 Task: Search one way flight ticket for 2 adults, 2 children, 2 infants in seat in first from Prescott: Prescott Municipal Airport (ernest A. Love Field) to Greenville: Pitt-greenville Airport on 5-2-2023. Choice of flights is Delta. Number of bags: 2 carry on bags. Price is upto 105000. Outbound departure time preference is 13:30.
Action: Mouse moved to (198, 210)
Screenshot: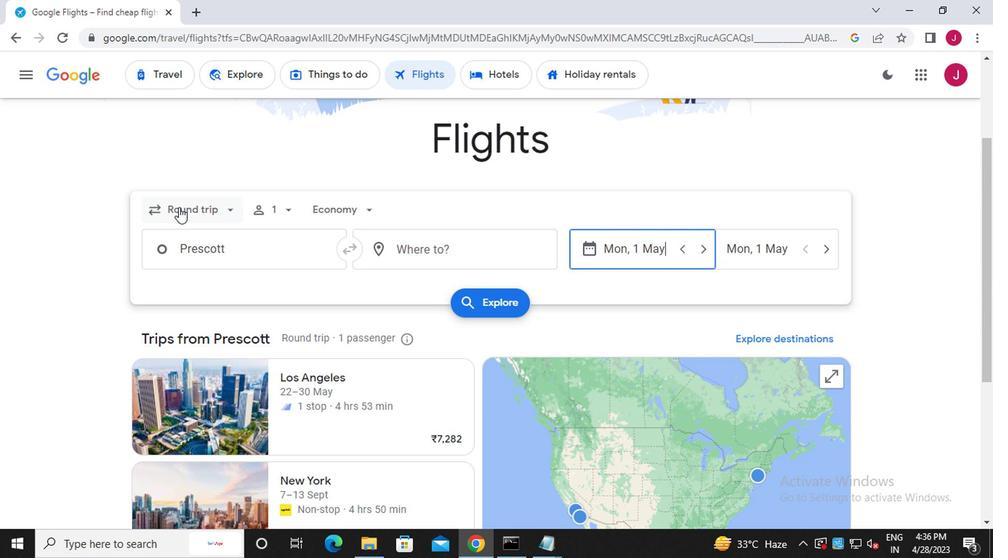 
Action: Mouse pressed left at (198, 210)
Screenshot: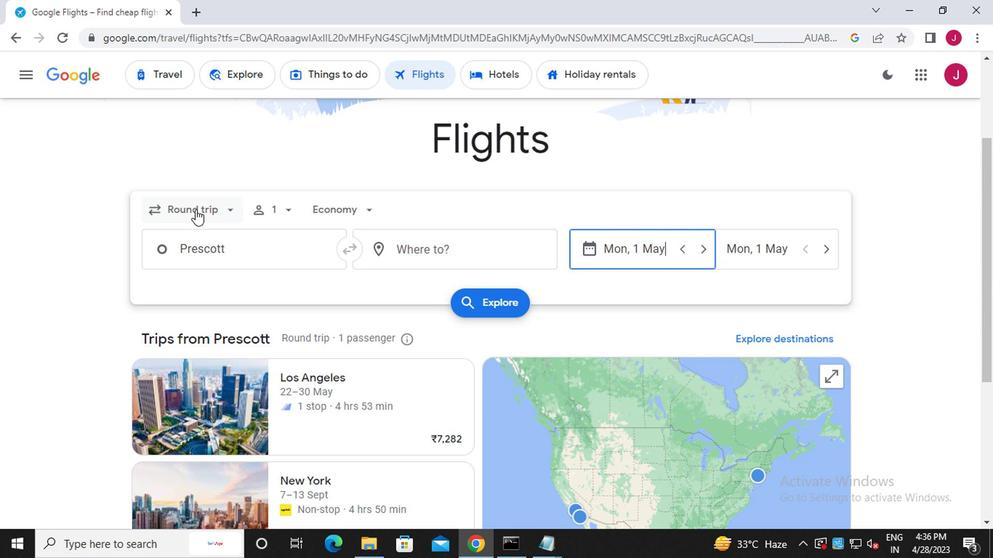 
Action: Mouse moved to (213, 273)
Screenshot: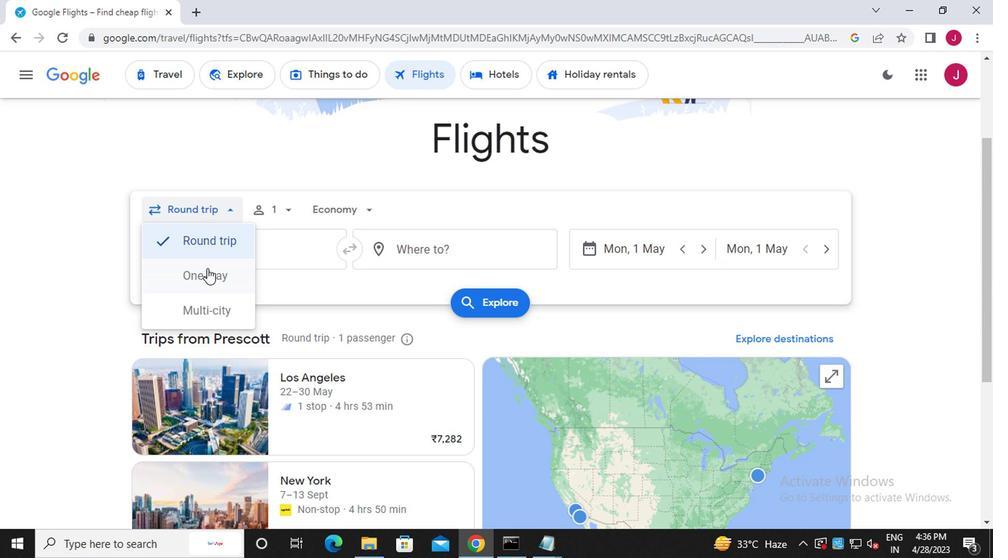 
Action: Mouse pressed left at (213, 273)
Screenshot: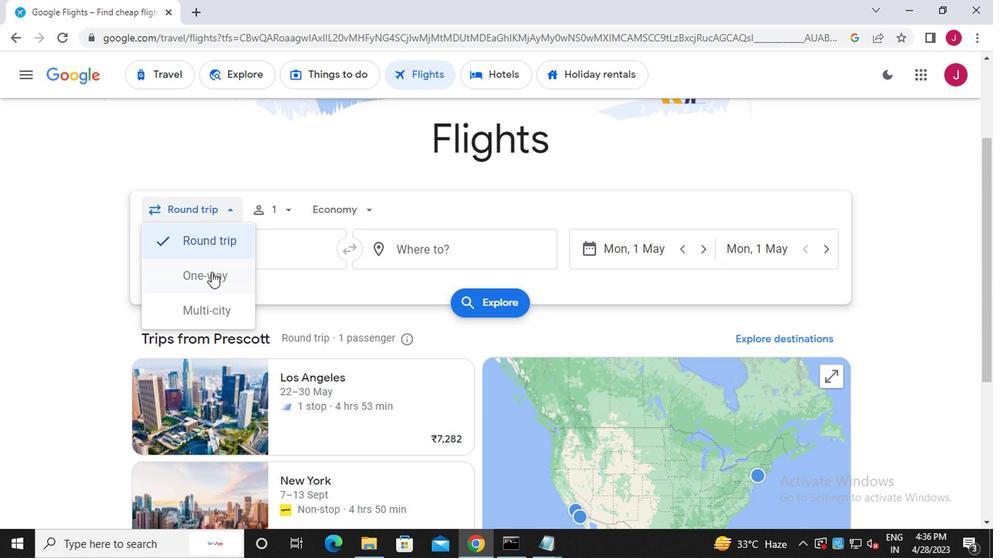 
Action: Mouse moved to (284, 209)
Screenshot: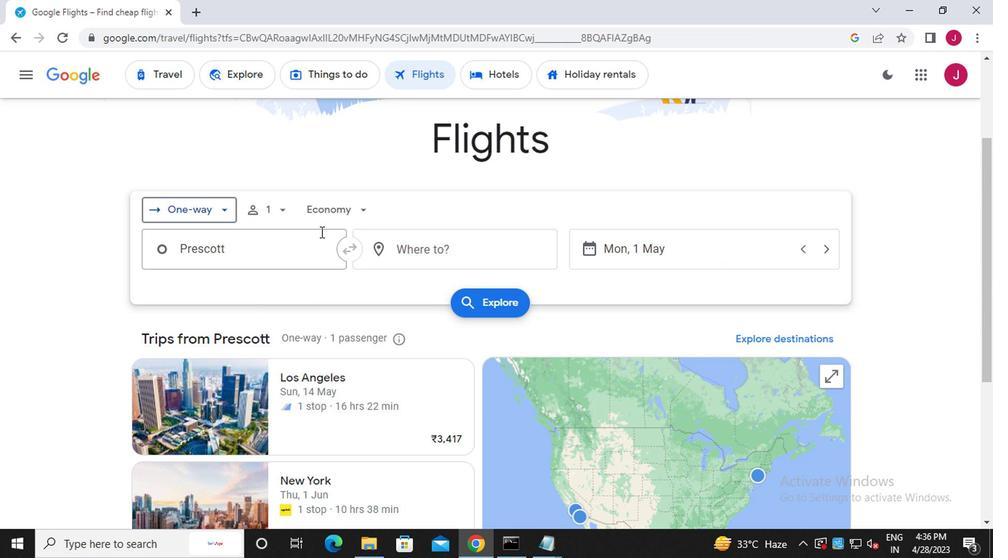 
Action: Mouse pressed left at (284, 209)
Screenshot: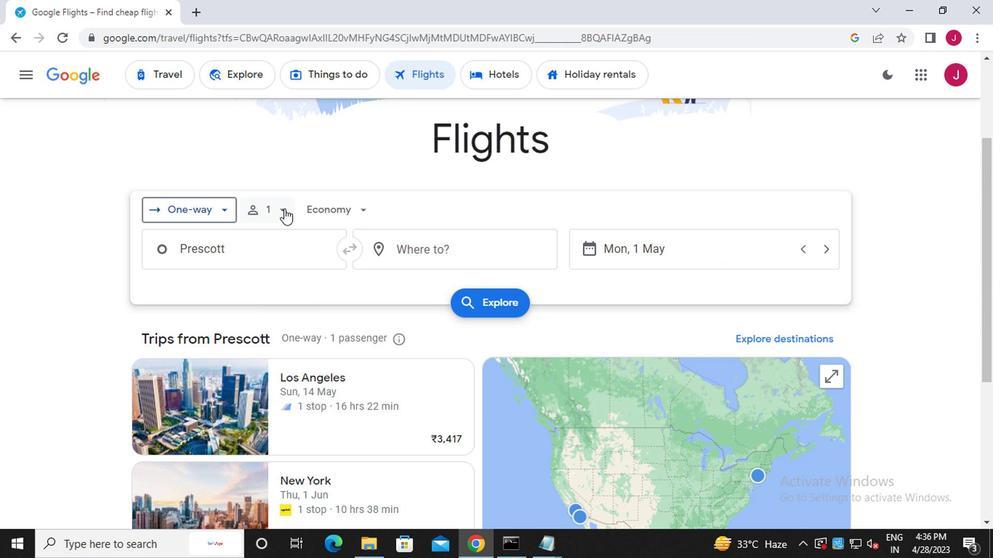 
Action: Mouse moved to (388, 250)
Screenshot: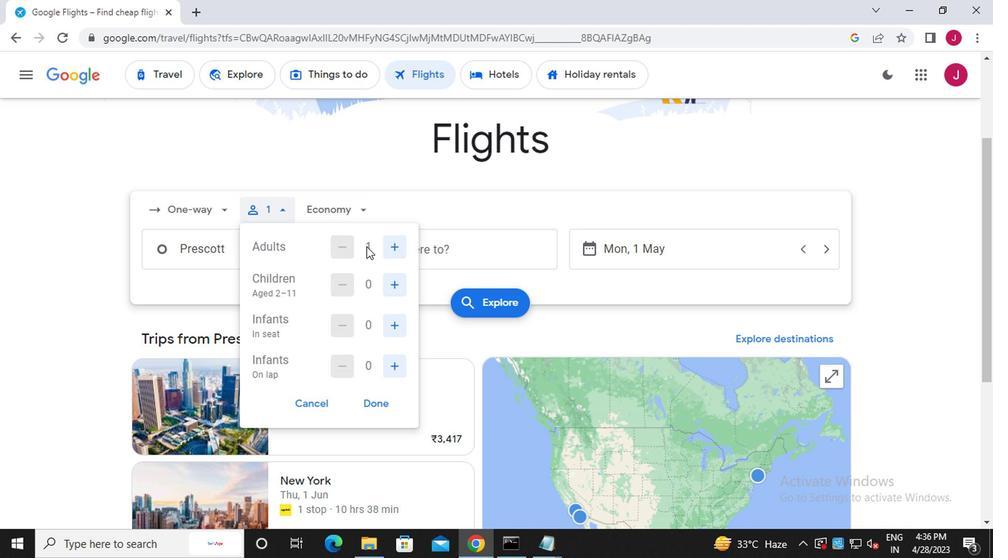 
Action: Mouse pressed left at (388, 250)
Screenshot: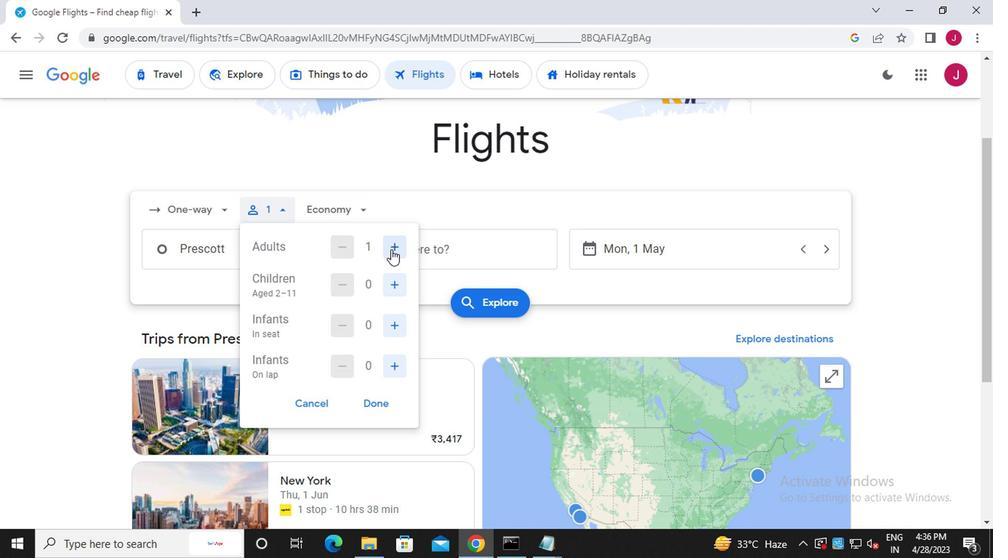 
Action: Mouse moved to (396, 290)
Screenshot: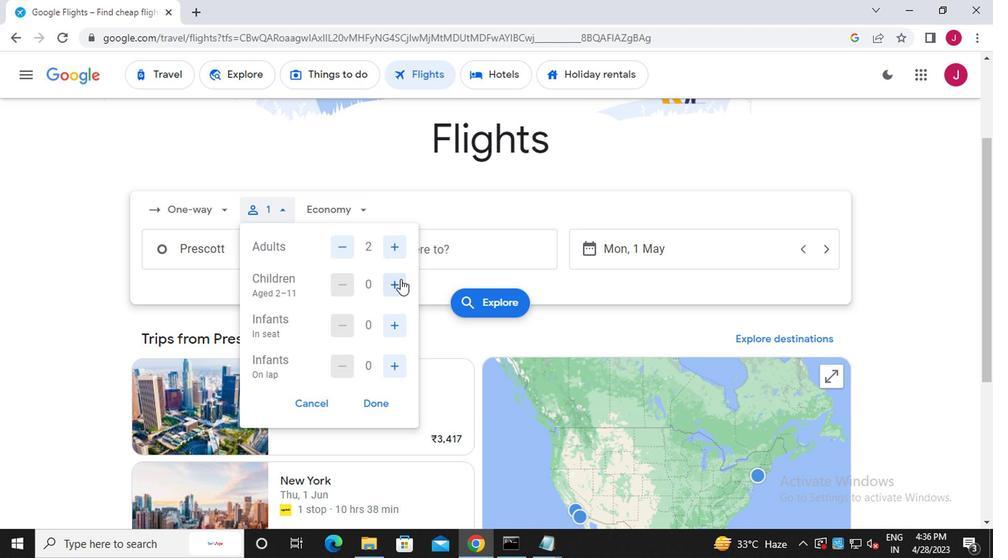 
Action: Mouse pressed left at (396, 290)
Screenshot: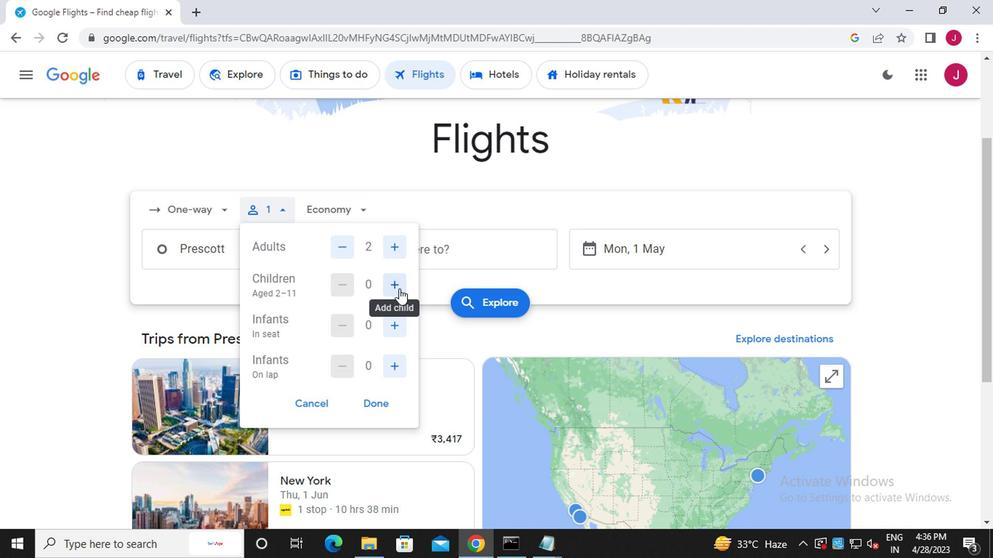 
Action: Mouse pressed left at (396, 290)
Screenshot: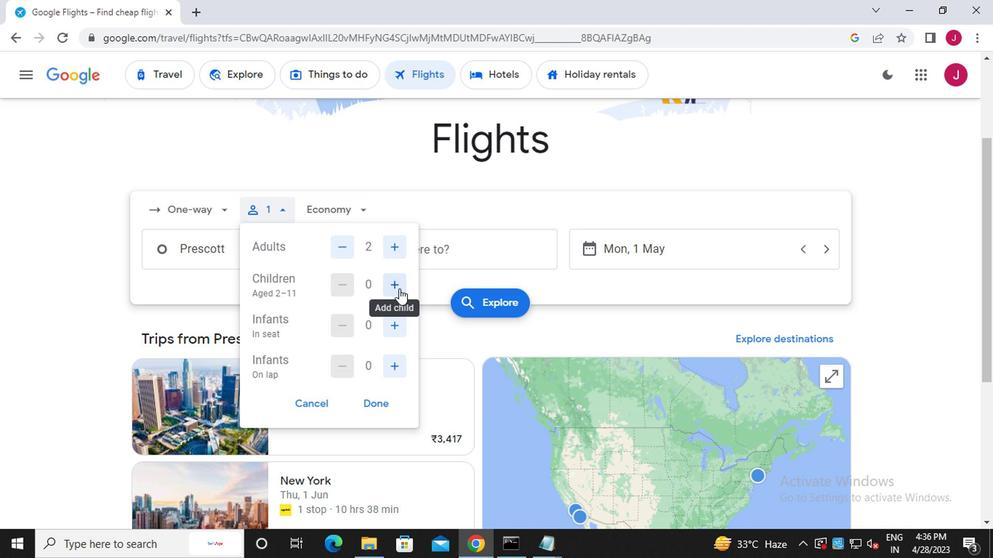 
Action: Mouse moved to (394, 327)
Screenshot: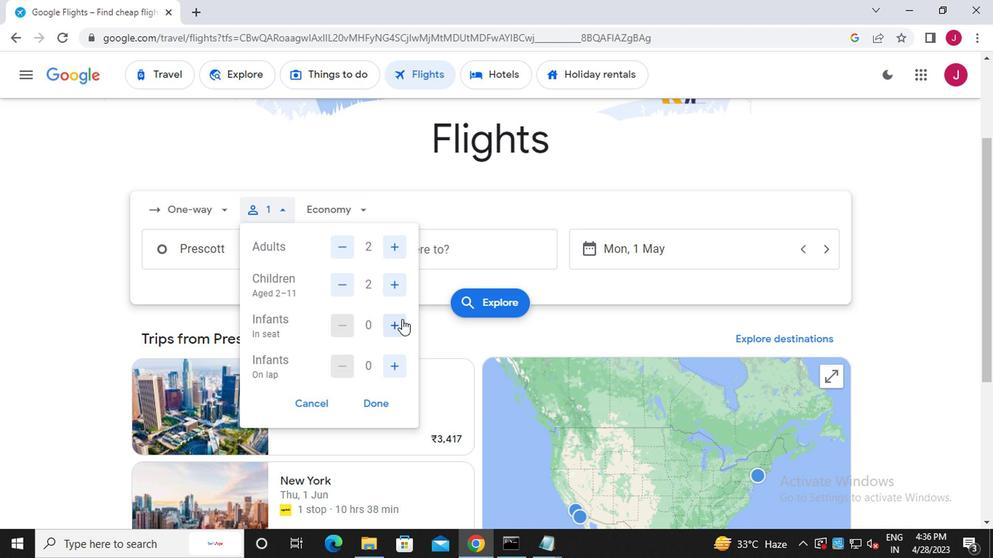 
Action: Mouse pressed left at (394, 327)
Screenshot: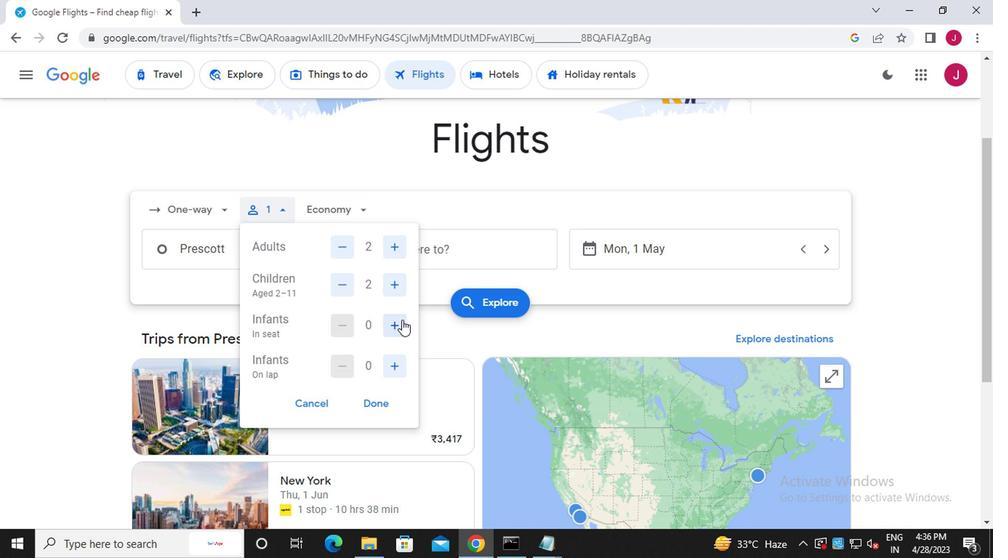 
Action: Mouse pressed left at (394, 327)
Screenshot: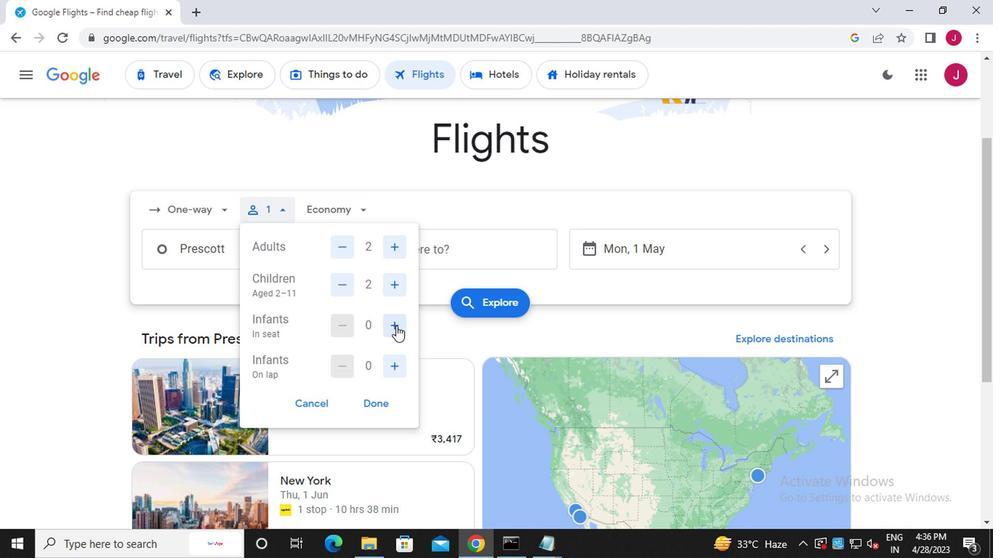 
Action: Mouse moved to (366, 406)
Screenshot: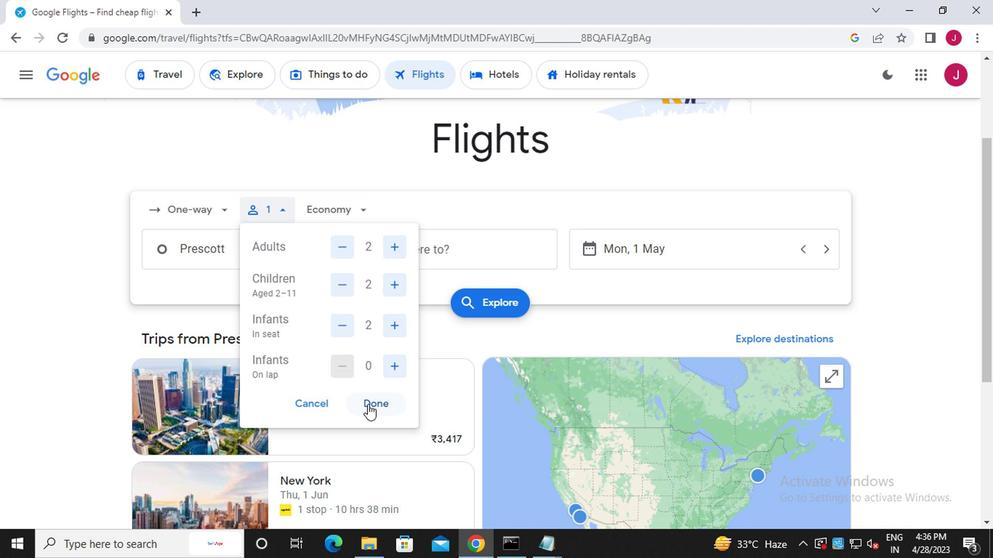 
Action: Mouse pressed left at (366, 406)
Screenshot: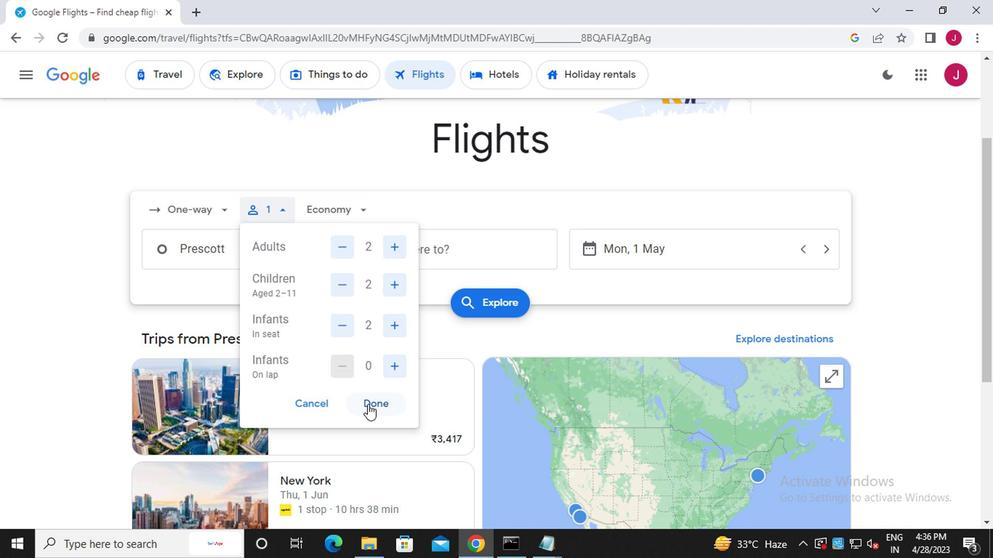 
Action: Mouse moved to (262, 250)
Screenshot: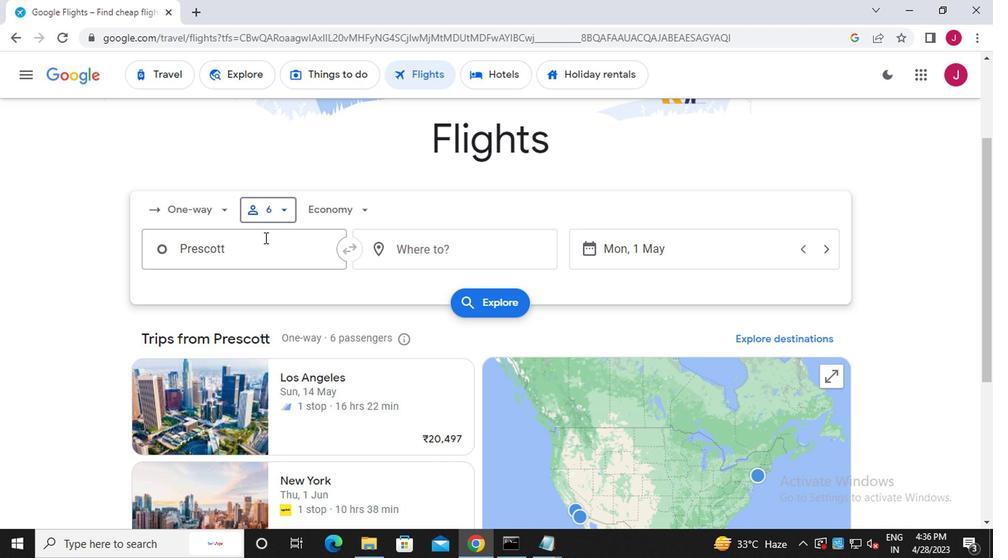 
Action: Mouse pressed left at (262, 250)
Screenshot: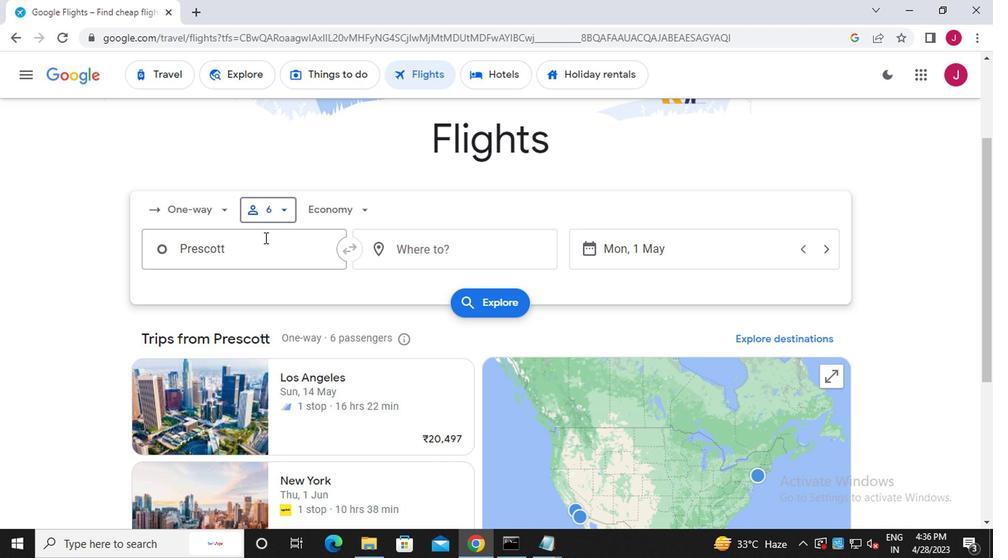 
Action: Mouse moved to (260, 251)
Screenshot: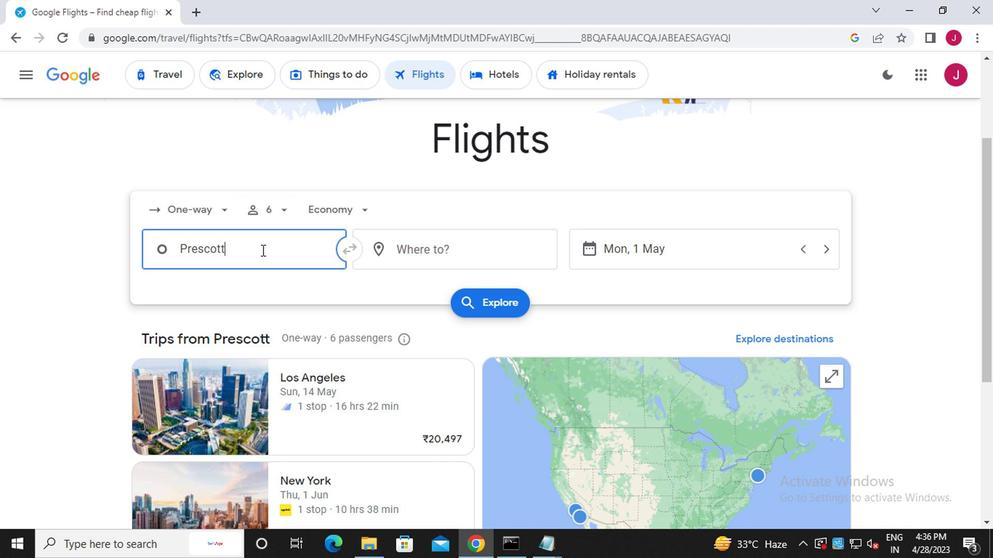 
Action: Key pressed <Key.backspace>prescott<Key.enter>
Screenshot: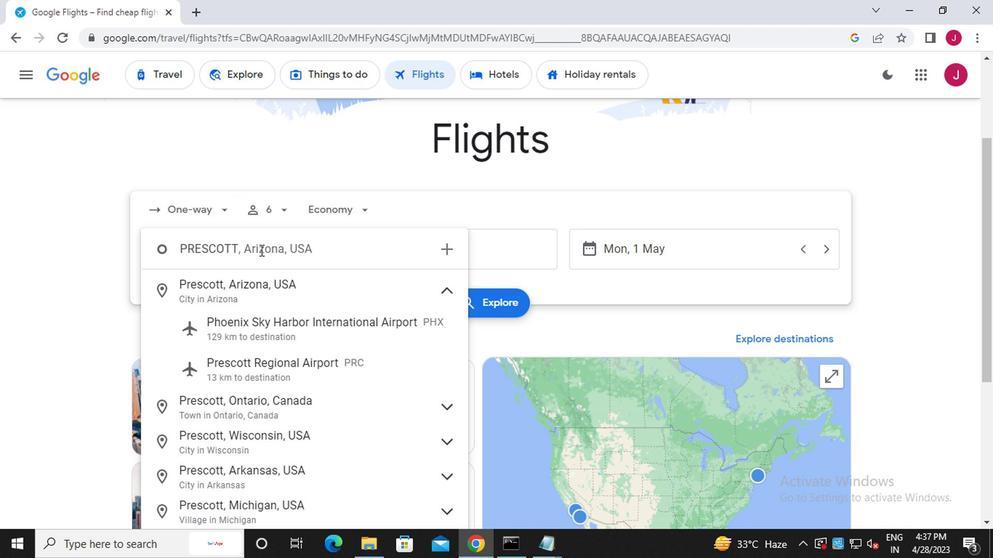 
Action: Mouse moved to (458, 254)
Screenshot: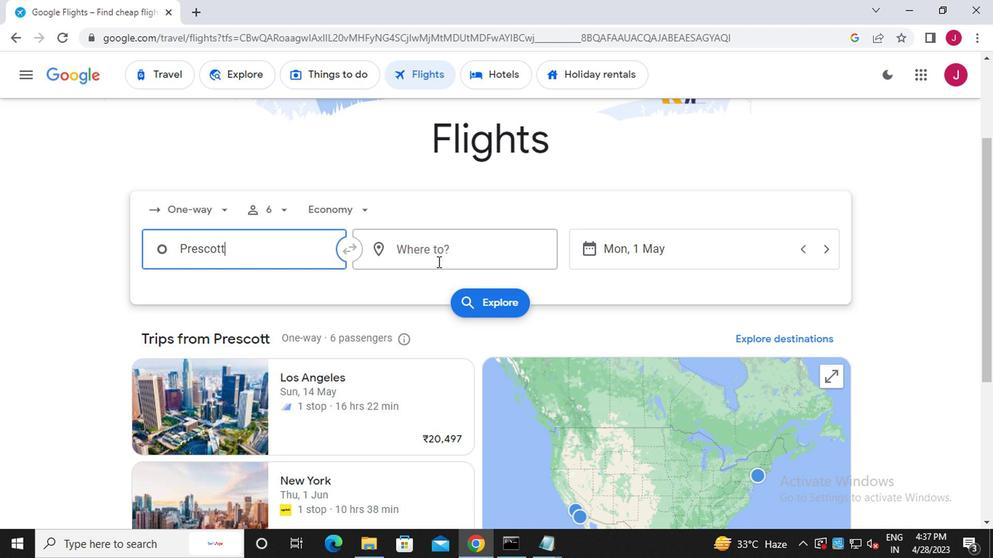 
Action: Mouse pressed left at (458, 254)
Screenshot: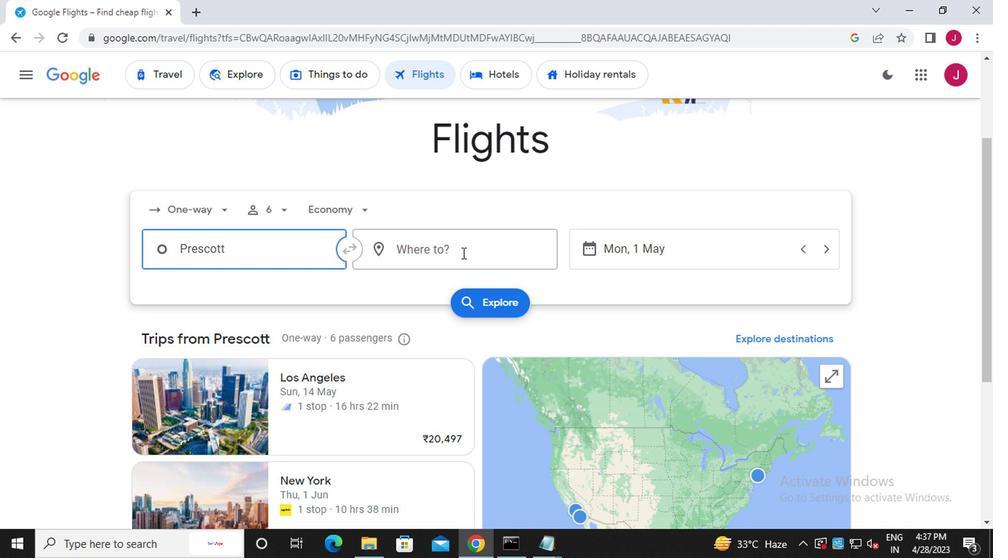 
Action: Mouse moved to (458, 254)
Screenshot: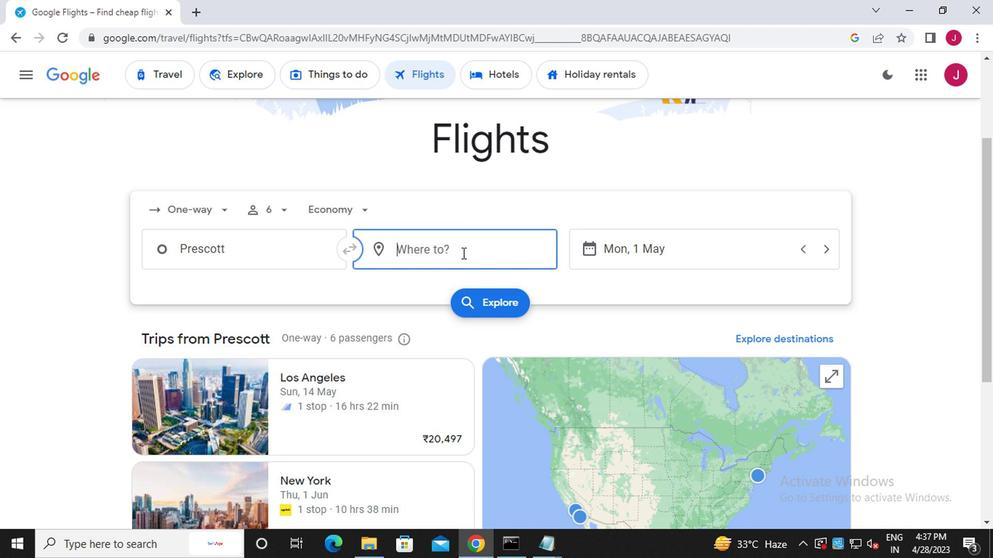 
Action: Key pressed greenville<Key.space>p
Screenshot: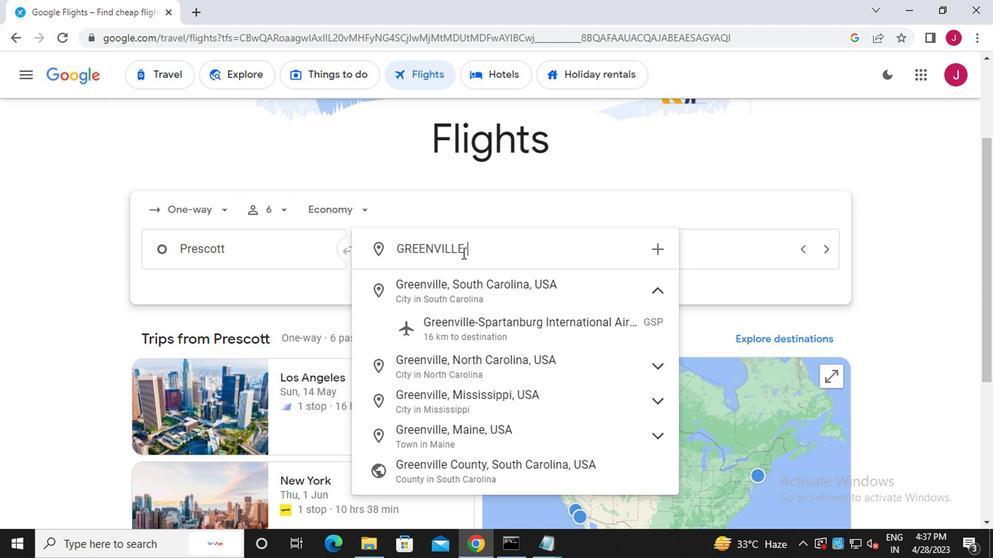 
Action: Mouse moved to (473, 299)
Screenshot: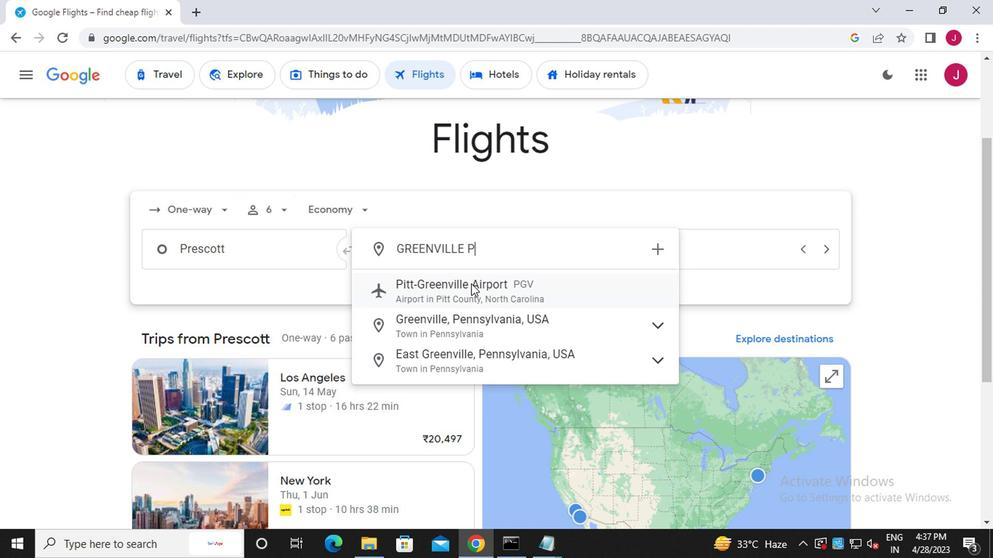 
Action: Mouse pressed left at (473, 299)
Screenshot: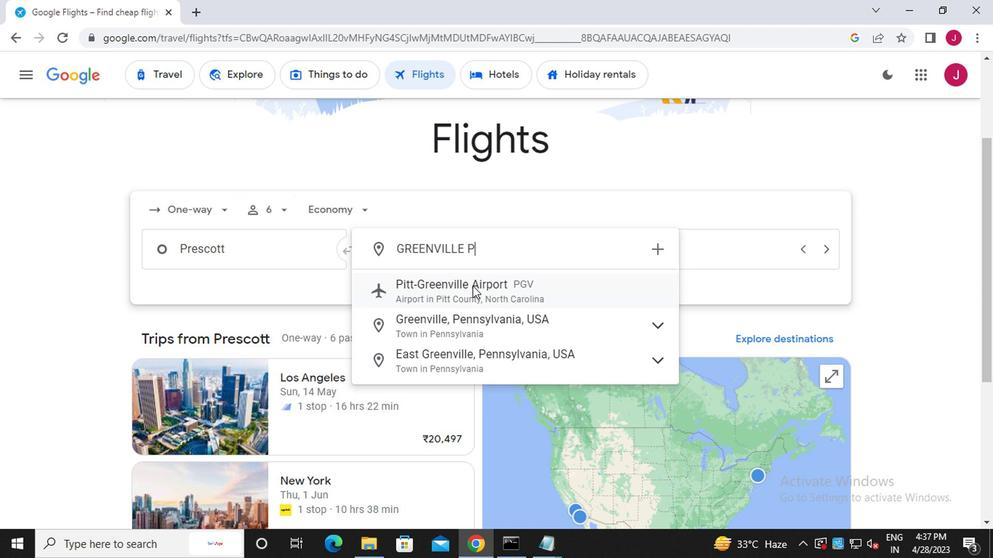 
Action: Mouse moved to (719, 250)
Screenshot: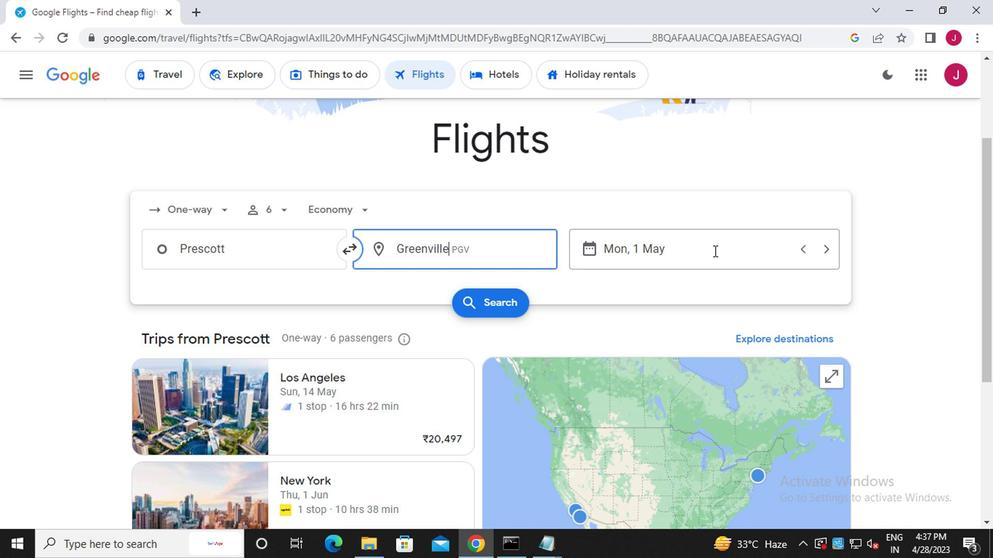 
Action: Mouse pressed left at (719, 250)
Screenshot: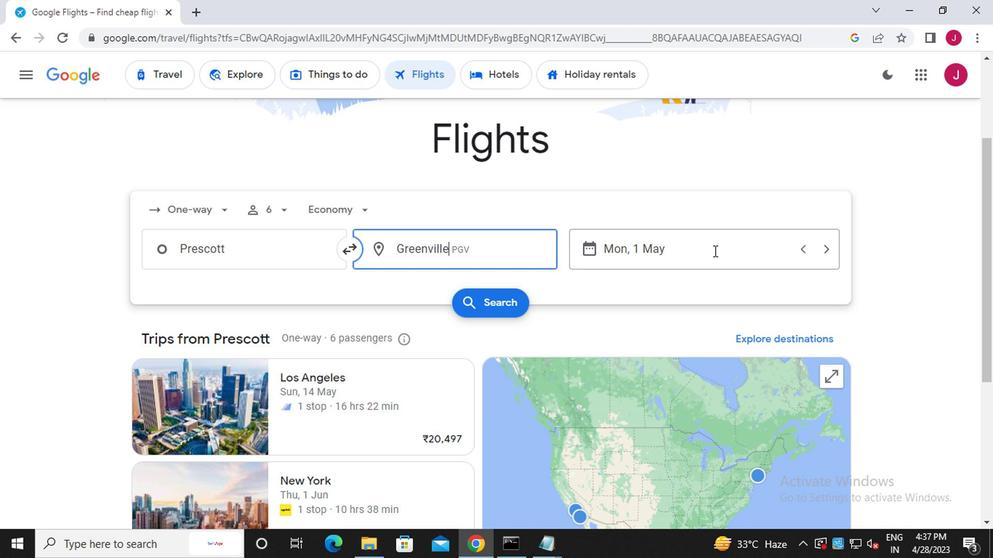 
Action: Mouse moved to (665, 251)
Screenshot: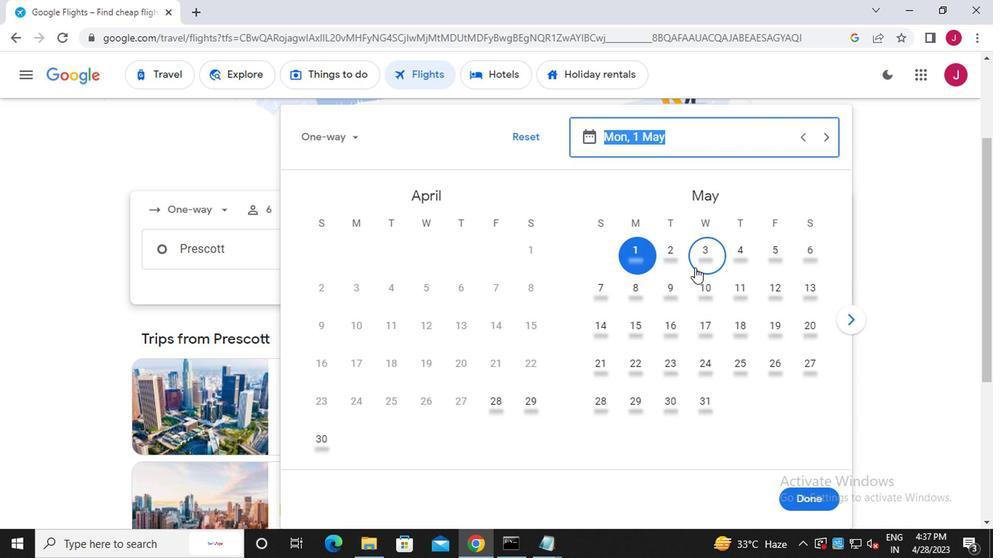 
Action: Mouse pressed left at (665, 251)
Screenshot: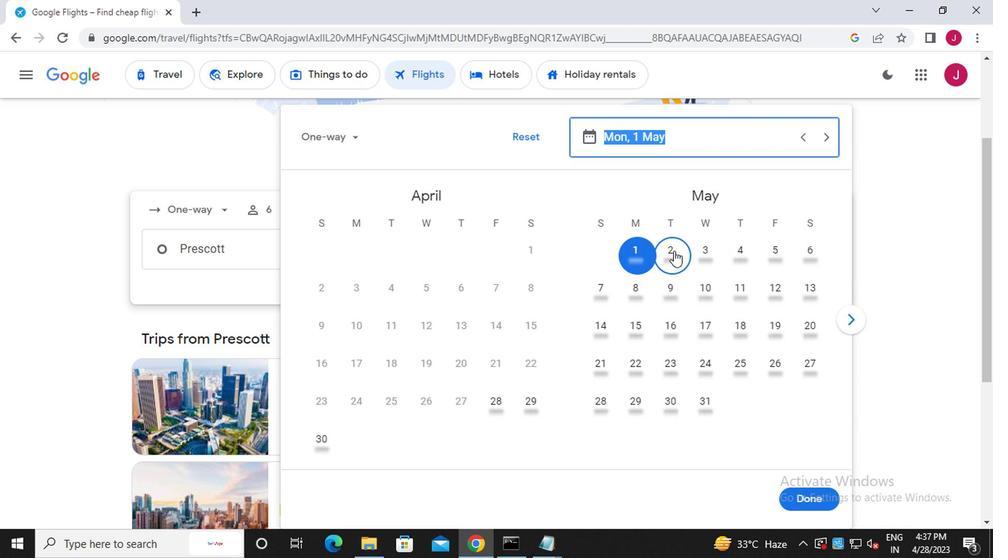
Action: Mouse moved to (796, 486)
Screenshot: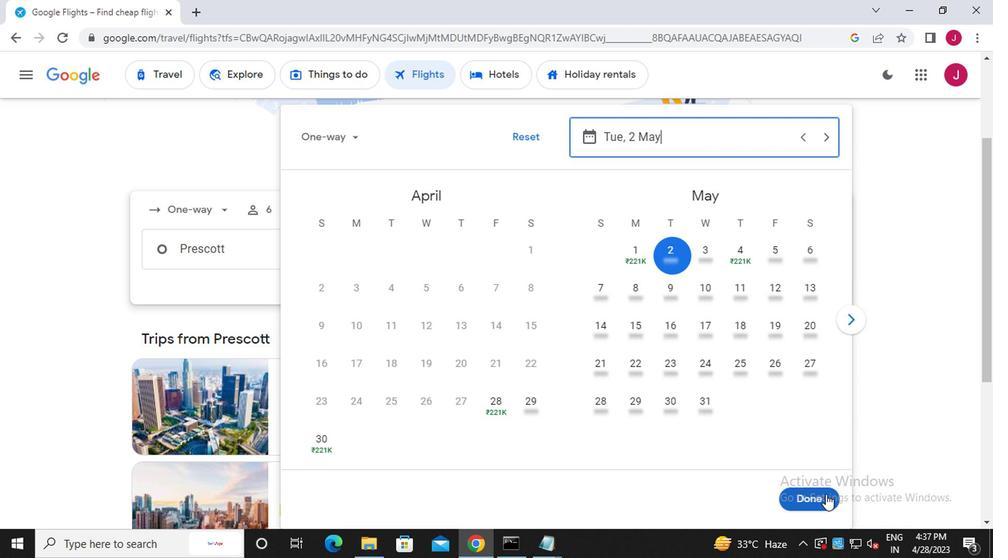 
Action: Mouse pressed left at (796, 486)
Screenshot: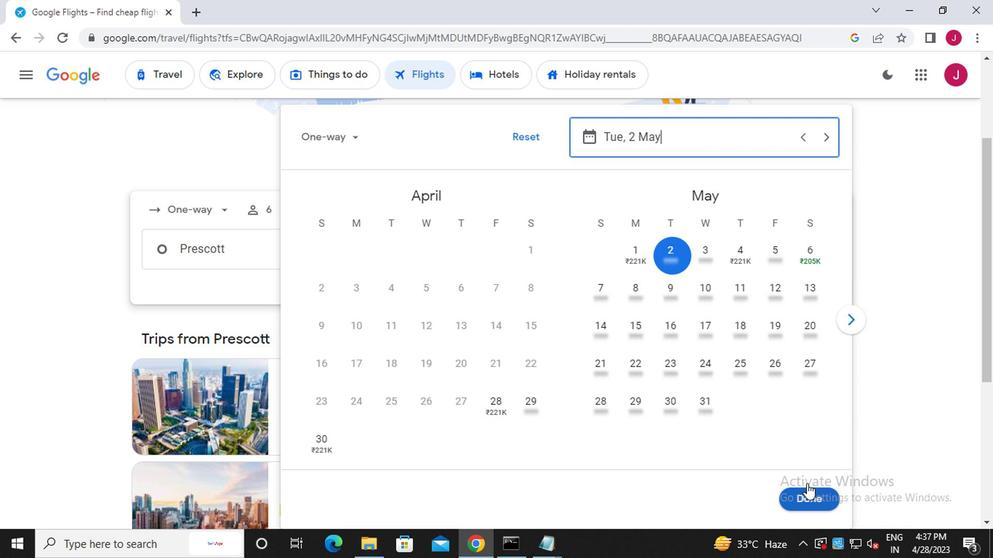 
Action: Mouse moved to (502, 300)
Screenshot: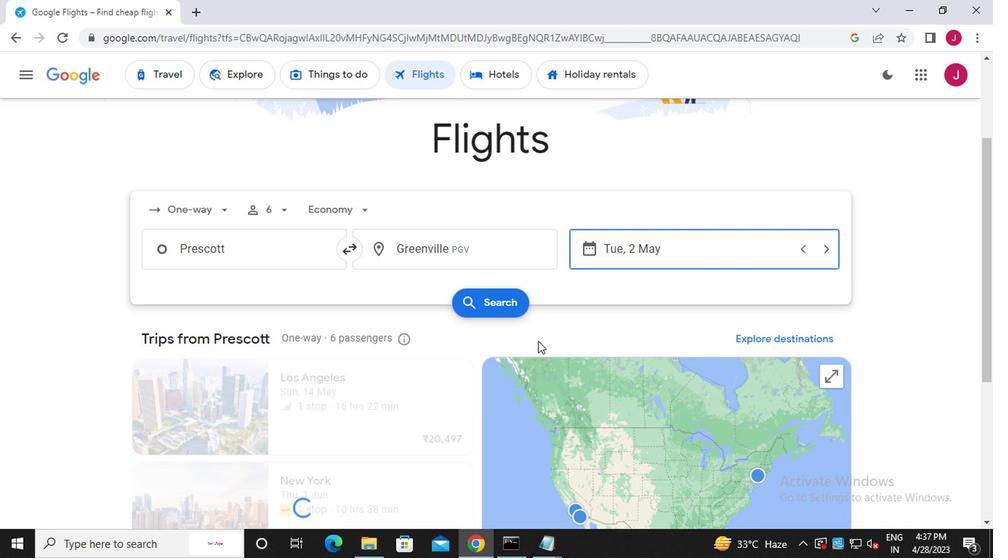 
Action: Mouse pressed left at (502, 300)
Screenshot: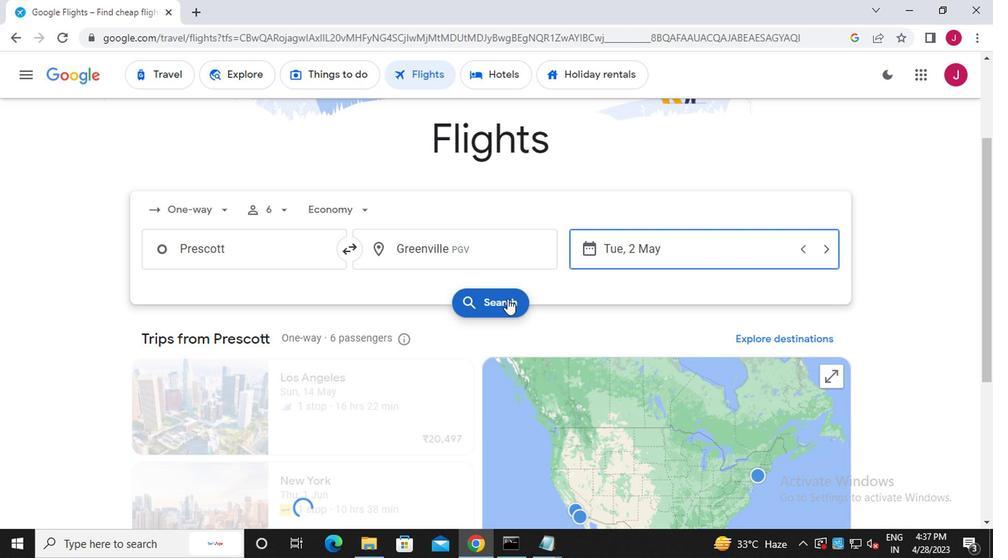
Action: Mouse moved to (176, 207)
Screenshot: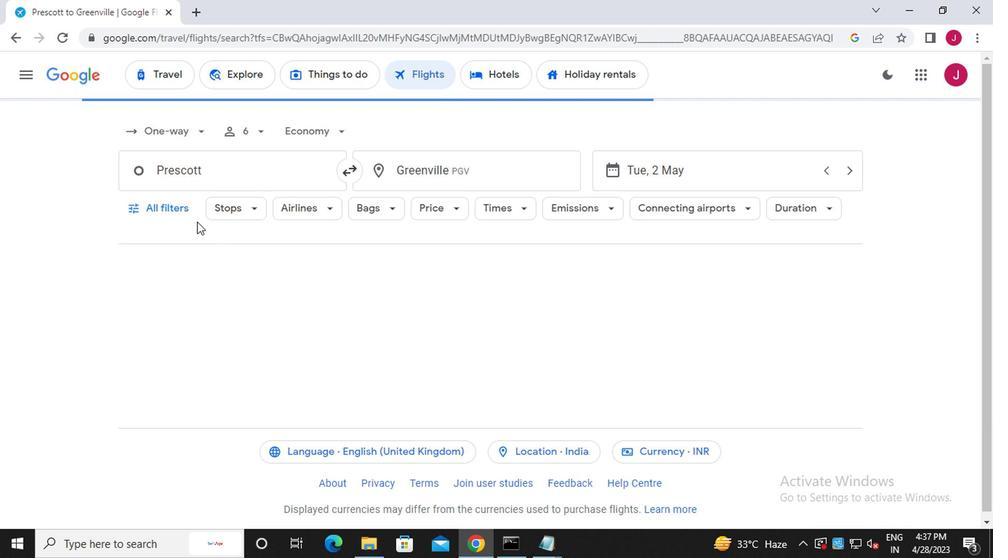 
Action: Mouse pressed left at (176, 207)
Screenshot: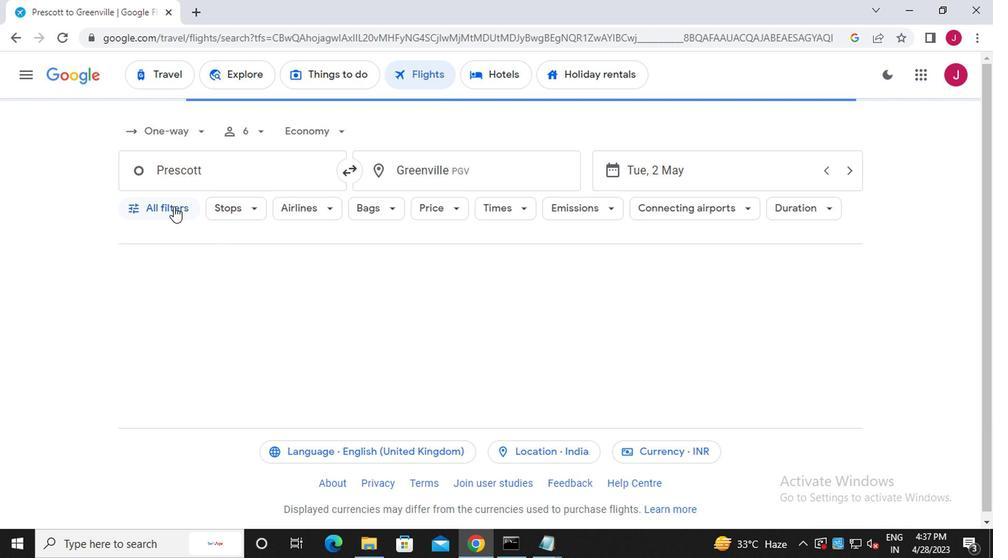 
Action: Mouse moved to (199, 332)
Screenshot: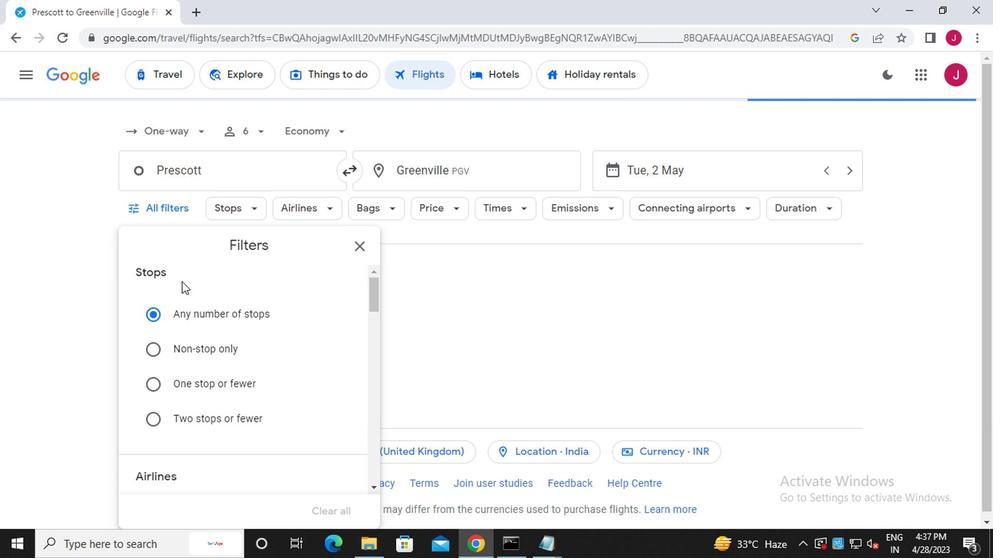 
Action: Mouse scrolled (199, 331) with delta (0, -1)
Screenshot: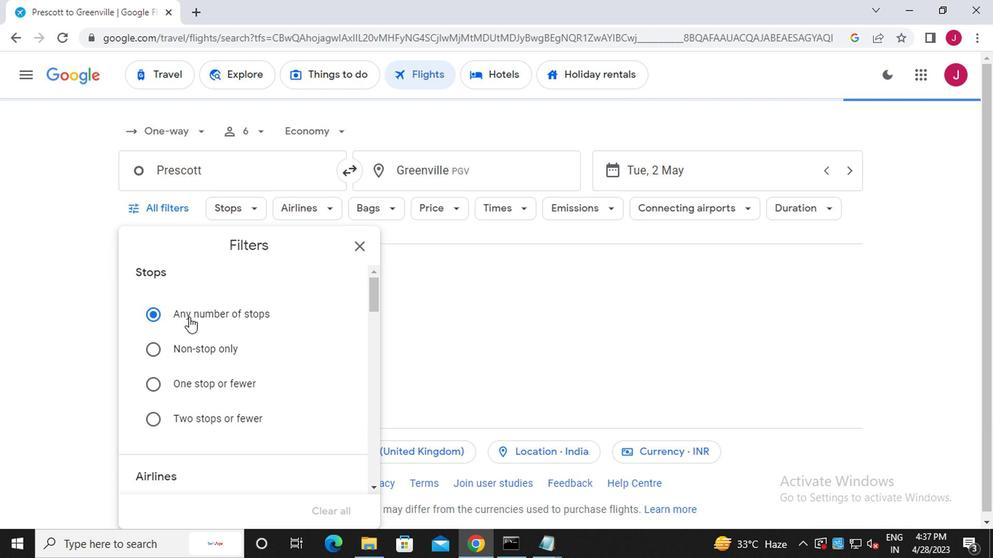 
Action: Mouse moved to (271, 372)
Screenshot: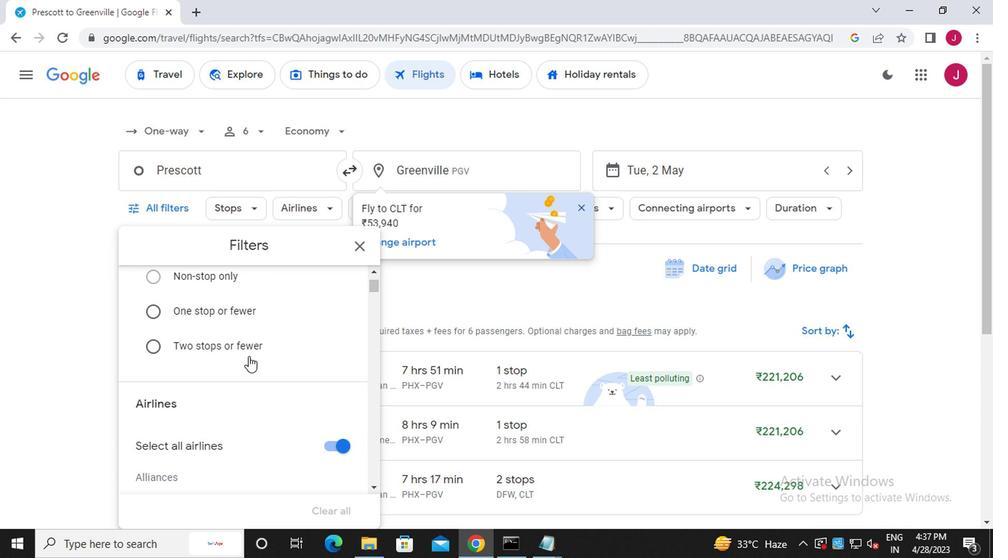 
Action: Mouse scrolled (271, 372) with delta (0, 0)
Screenshot: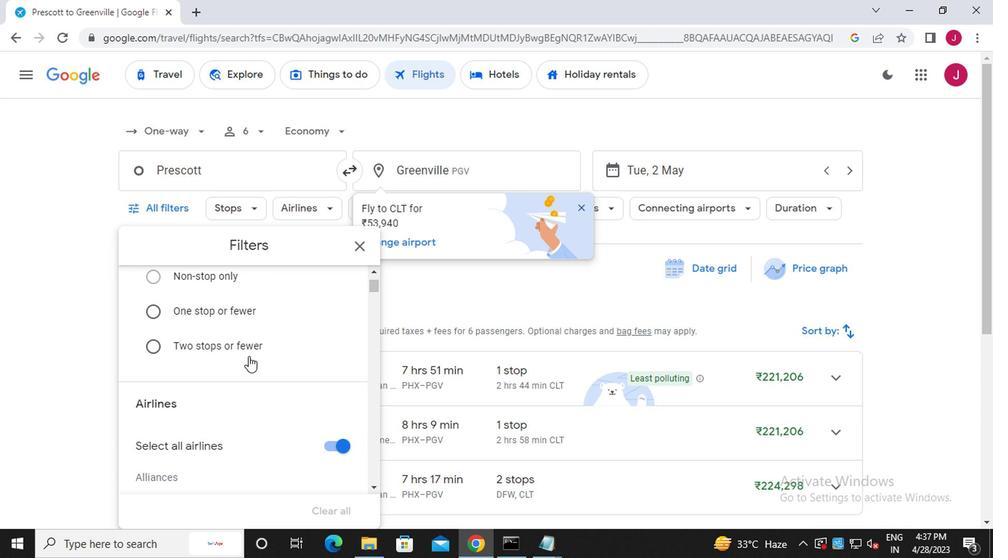 
Action: Mouse moved to (322, 374)
Screenshot: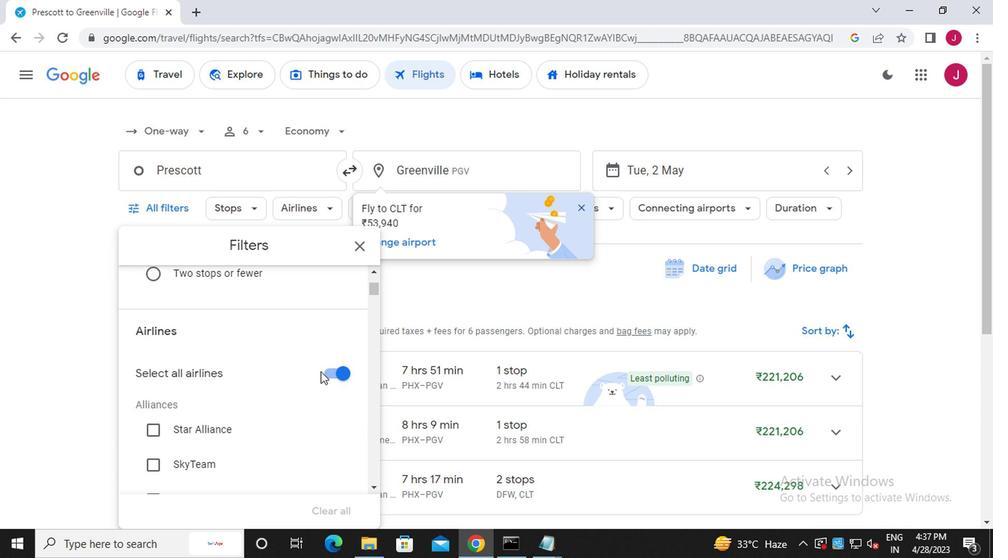 
Action: Mouse pressed left at (322, 374)
Screenshot: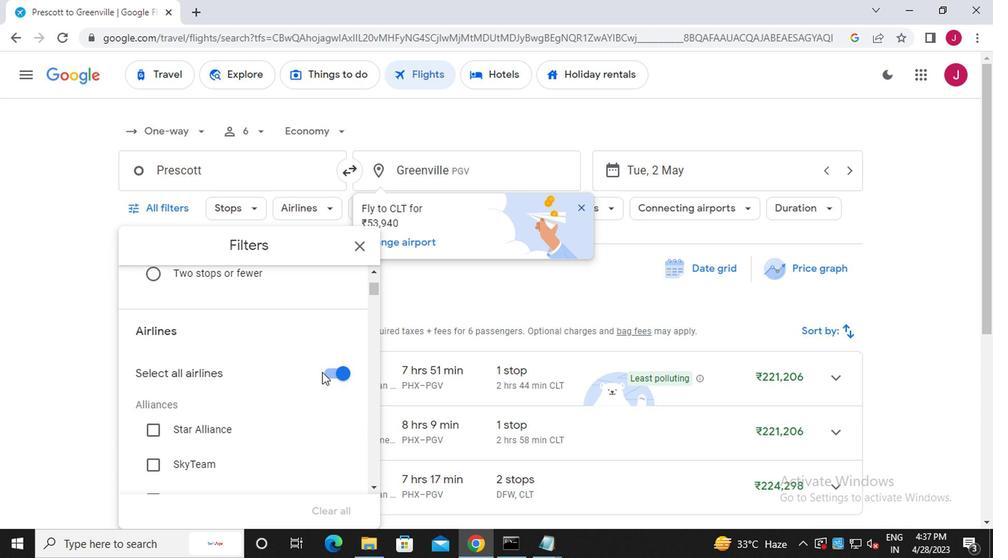 
Action: Mouse moved to (328, 376)
Screenshot: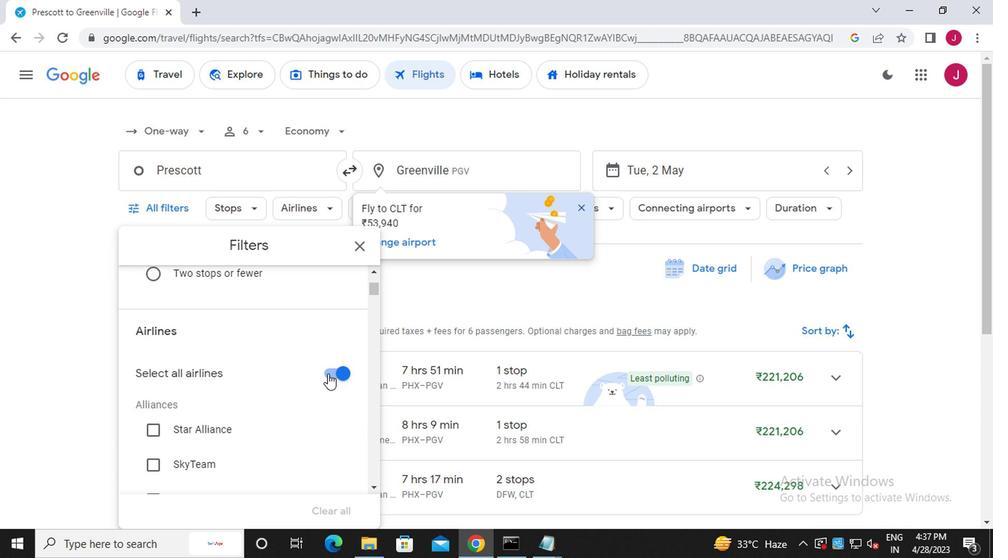 
Action: Mouse pressed left at (328, 376)
Screenshot: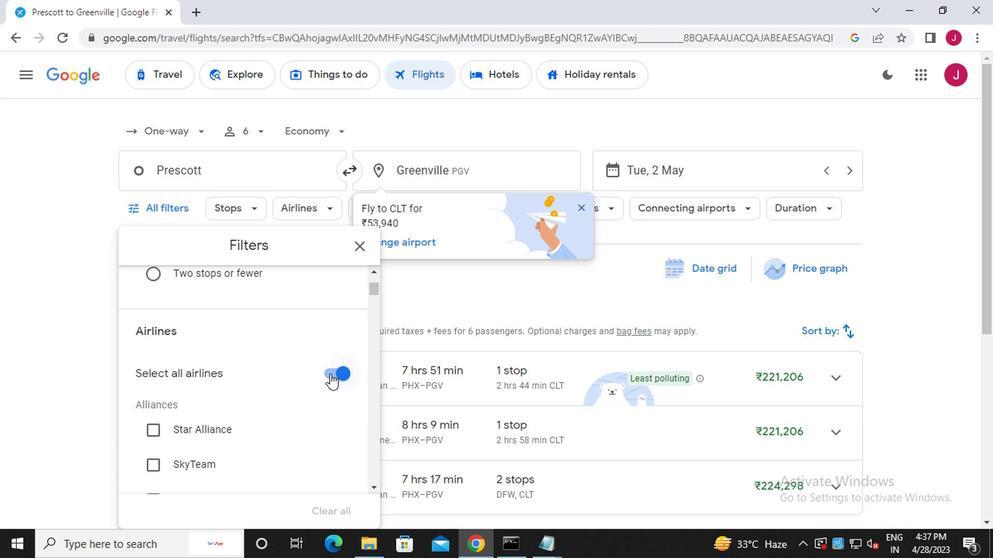 
Action: Mouse moved to (303, 372)
Screenshot: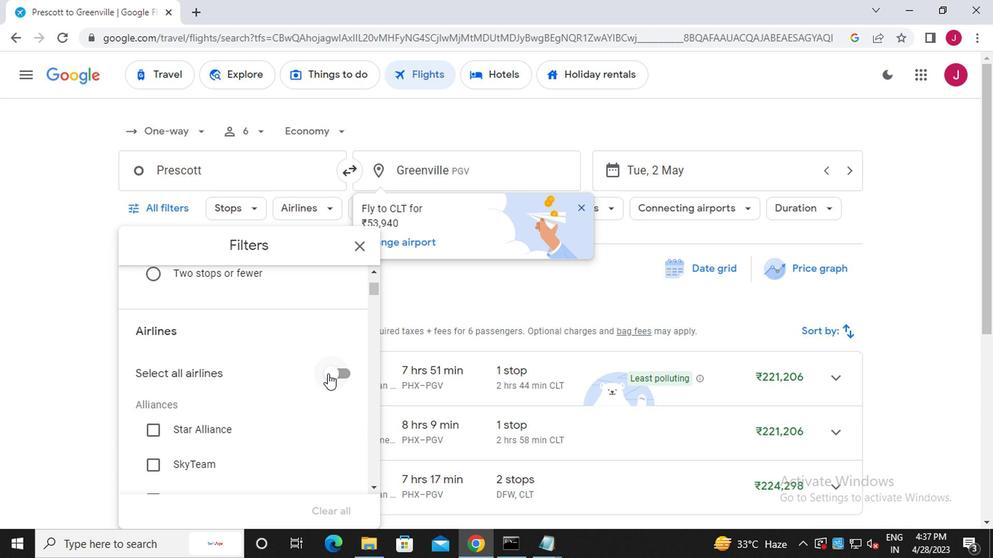 
Action: Mouse scrolled (303, 372) with delta (0, 0)
Screenshot: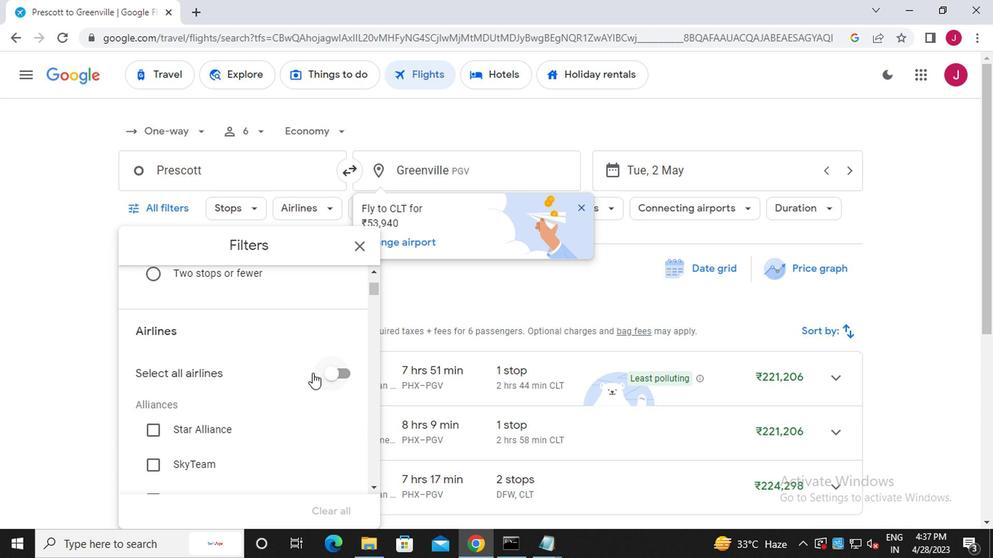 
Action: Mouse scrolled (303, 372) with delta (0, 0)
Screenshot: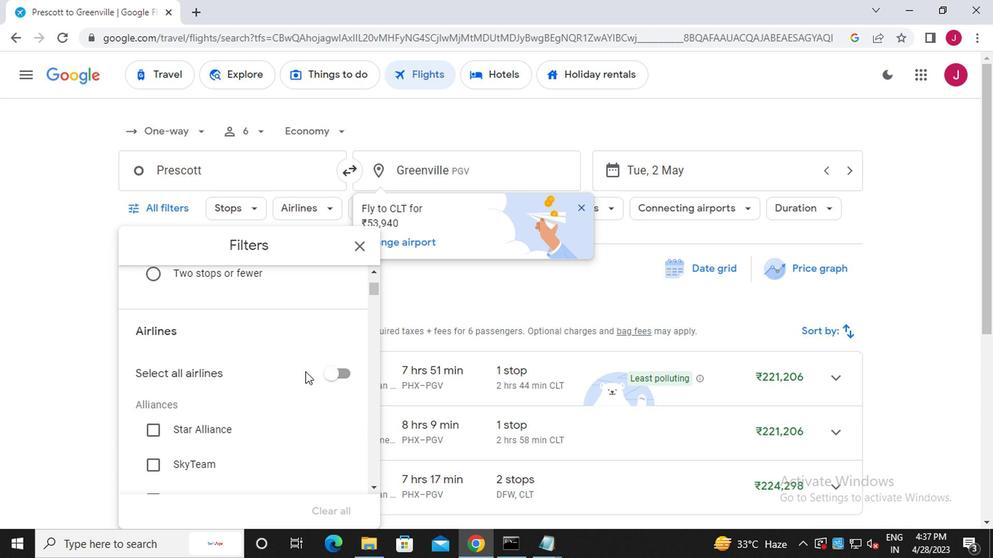
Action: Mouse moved to (215, 386)
Screenshot: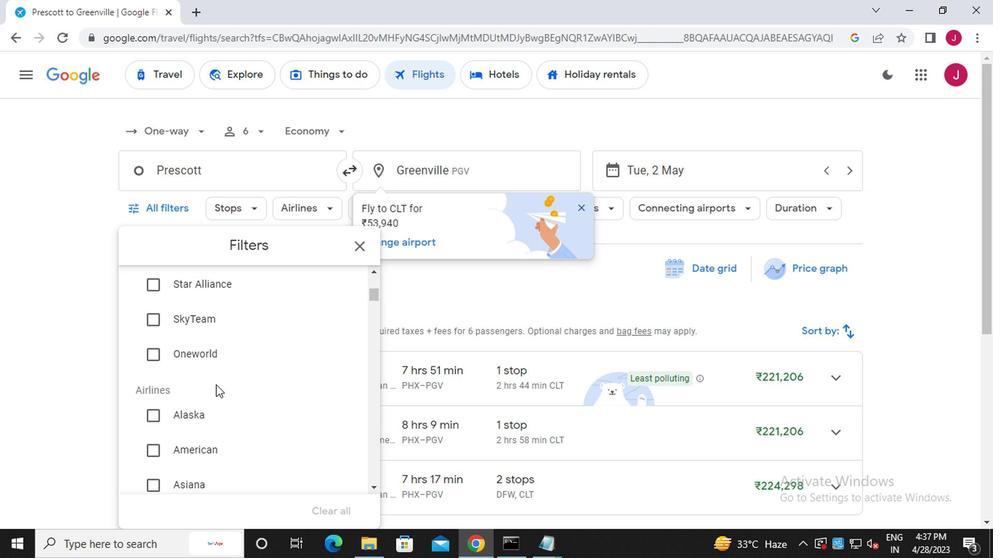 
Action: Mouse scrolled (215, 385) with delta (0, -1)
Screenshot: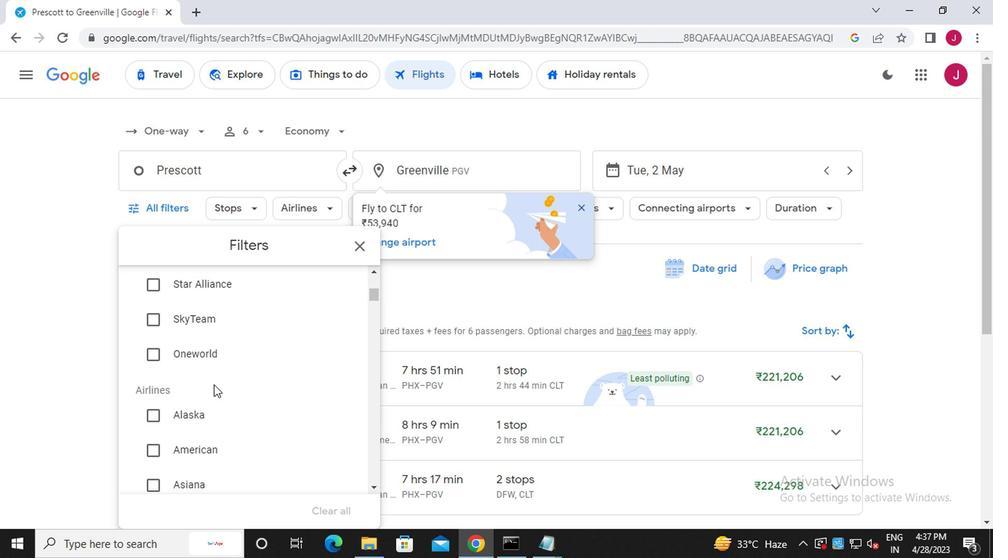 
Action: Mouse scrolled (215, 385) with delta (0, -1)
Screenshot: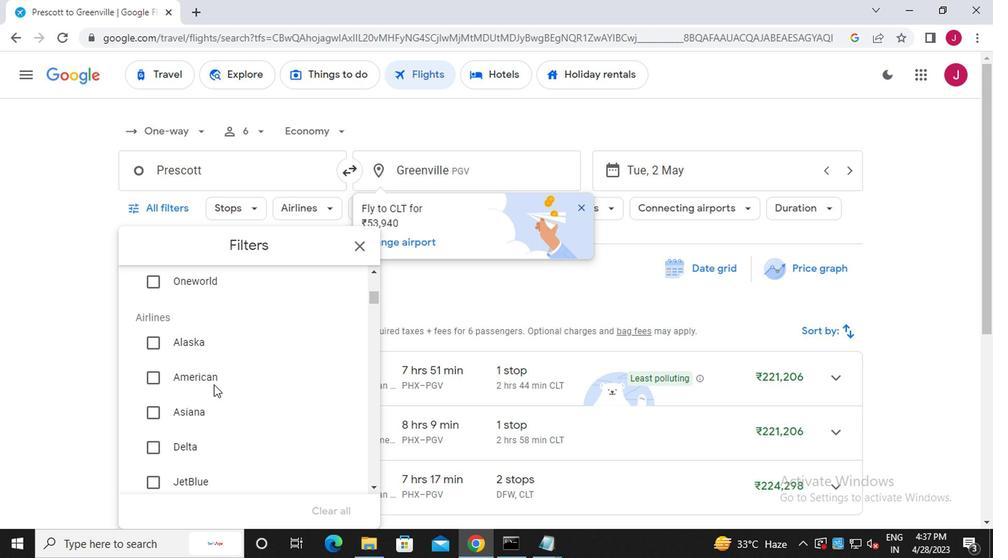 
Action: Mouse moved to (154, 378)
Screenshot: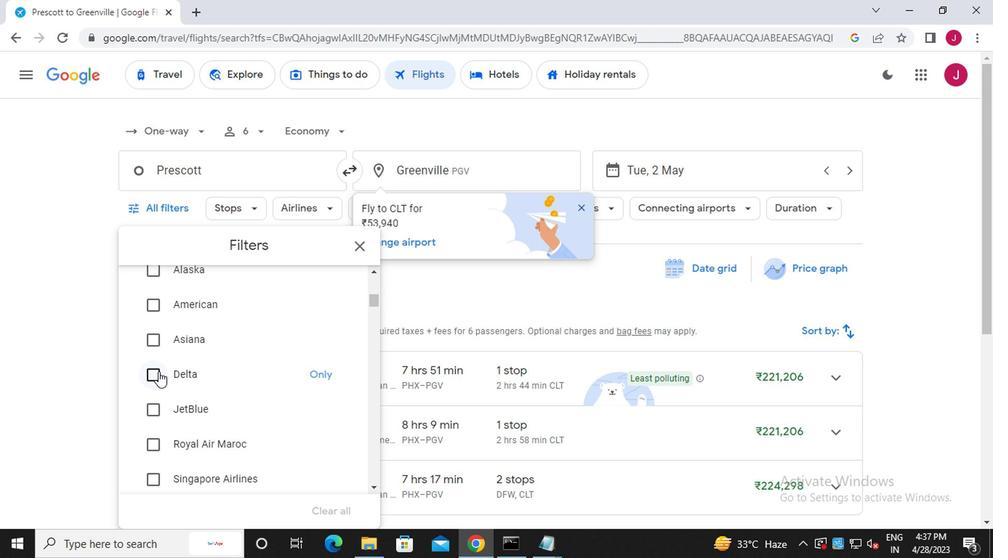 
Action: Mouse pressed left at (154, 378)
Screenshot: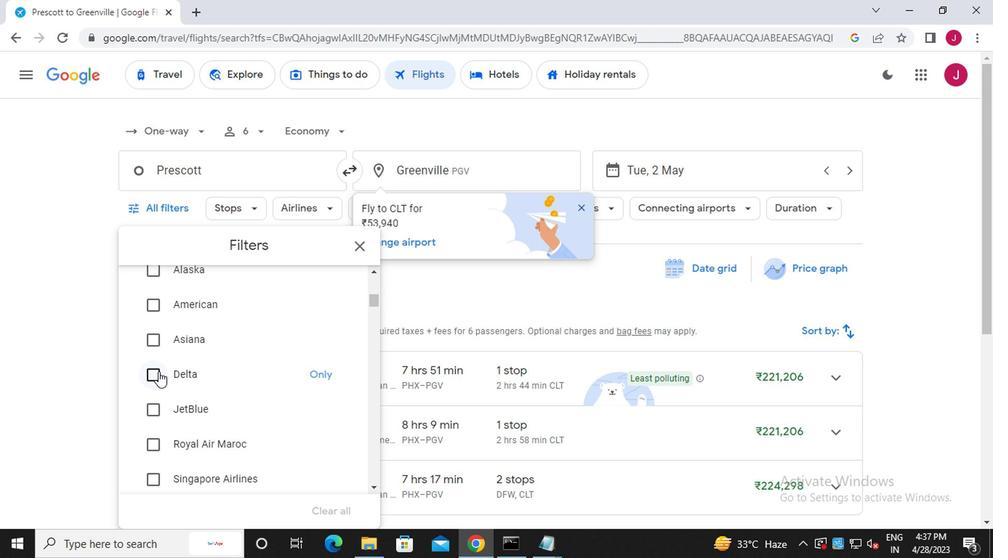 
Action: Mouse moved to (296, 381)
Screenshot: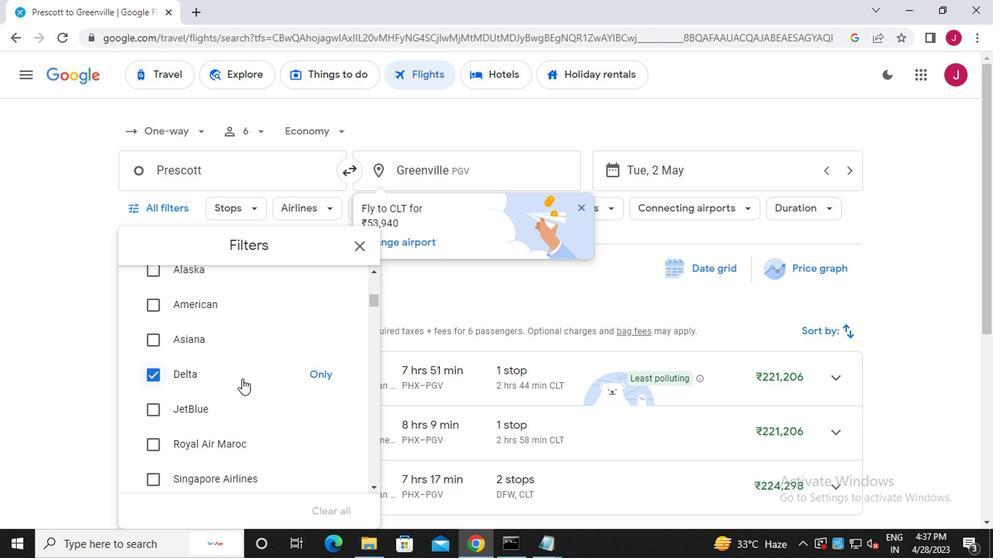 
Action: Mouse scrolled (296, 381) with delta (0, 0)
Screenshot: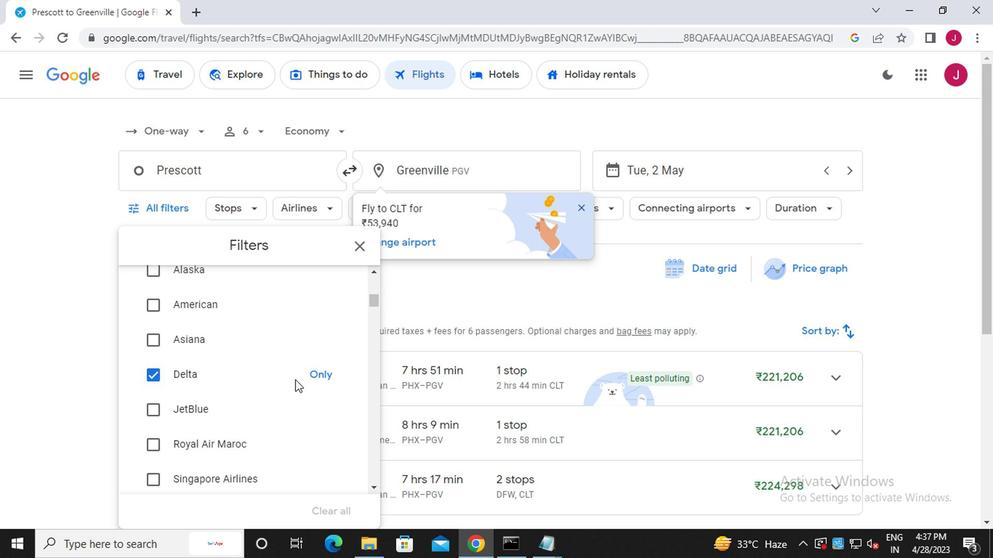 
Action: Mouse scrolled (296, 381) with delta (0, 0)
Screenshot: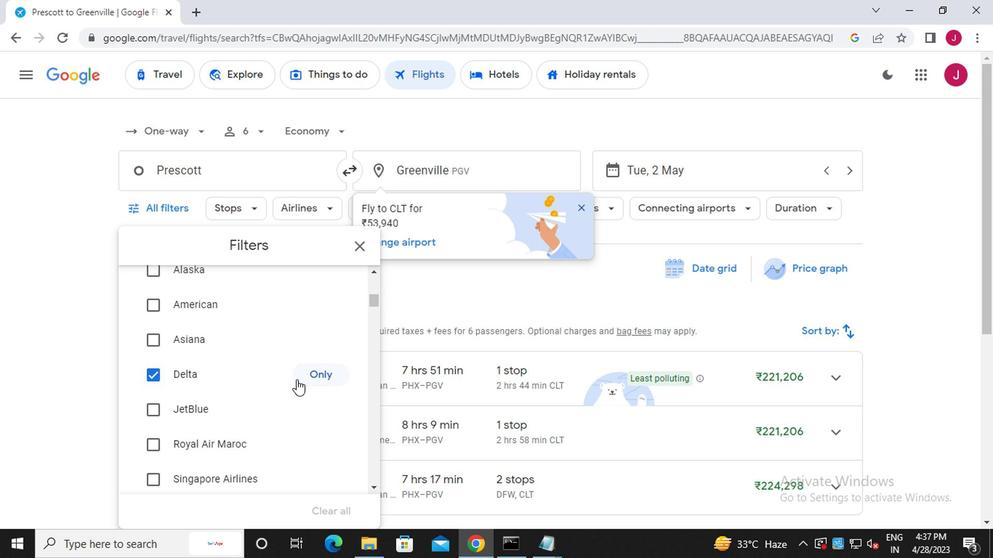
Action: Mouse scrolled (296, 381) with delta (0, 0)
Screenshot: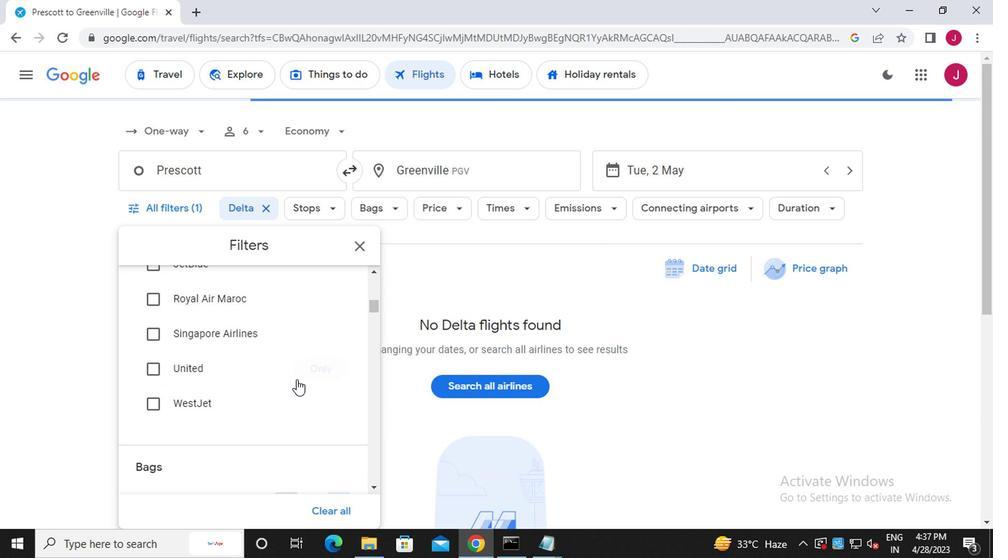 
Action: Mouse scrolled (296, 381) with delta (0, 0)
Screenshot: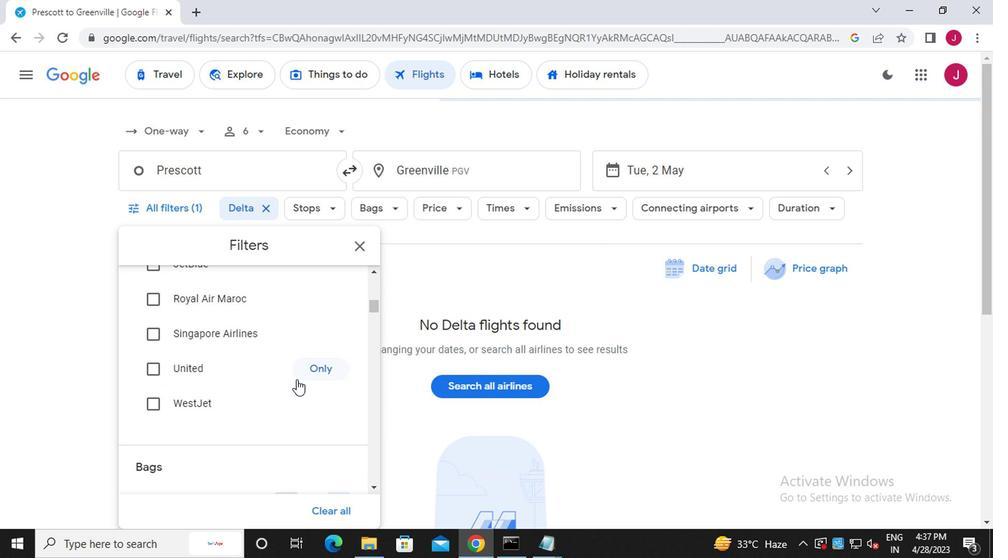 
Action: Mouse moved to (334, 362)
Screenshot: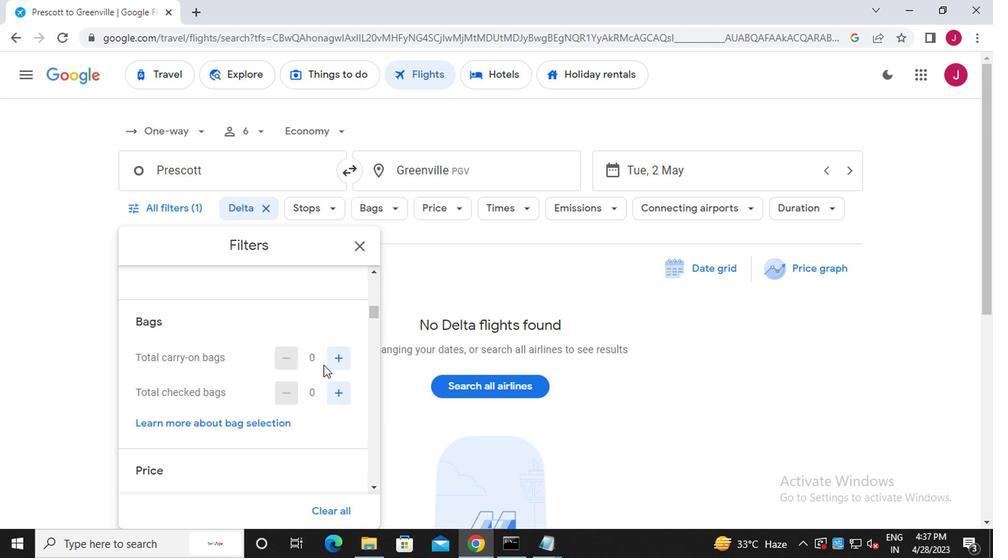 
Action: Mouse pressed left at (334, 362)
Screenshot: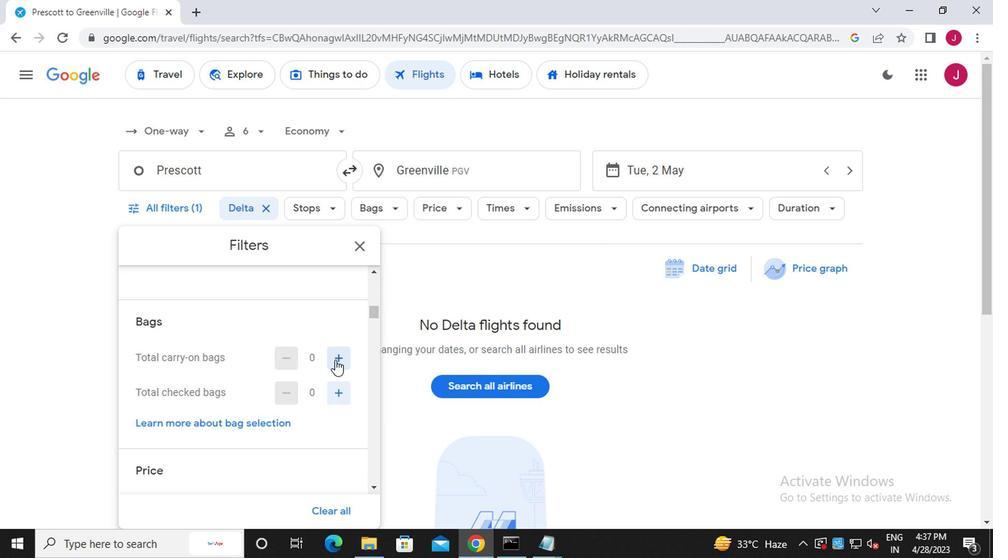 
Action: Mouse pressed left at (334, 362)
Screenshot: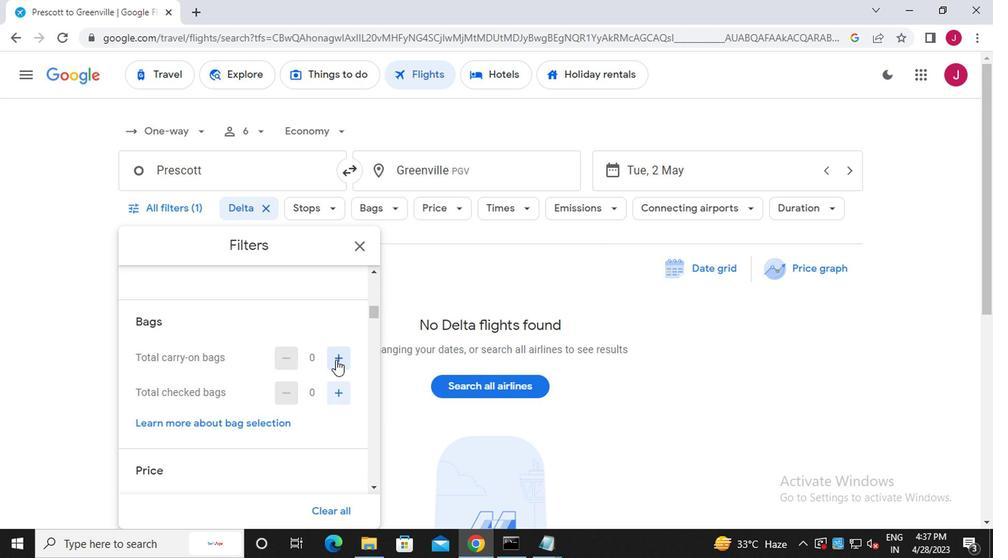 
Action: Mouse moved to (334, 362)
Screenshot: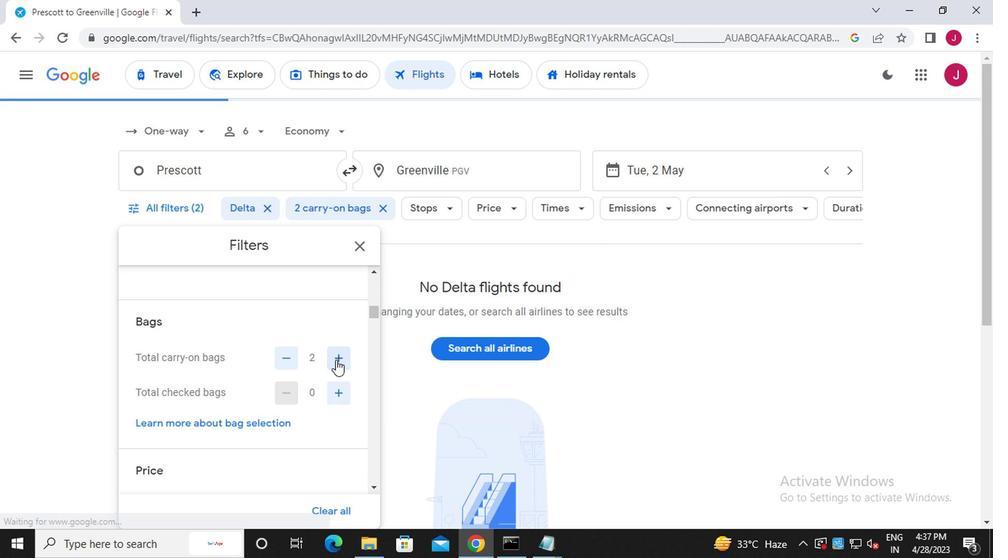 
Action: Mouse scrolled (334, 361) with delta (0, -1)
Screenshot: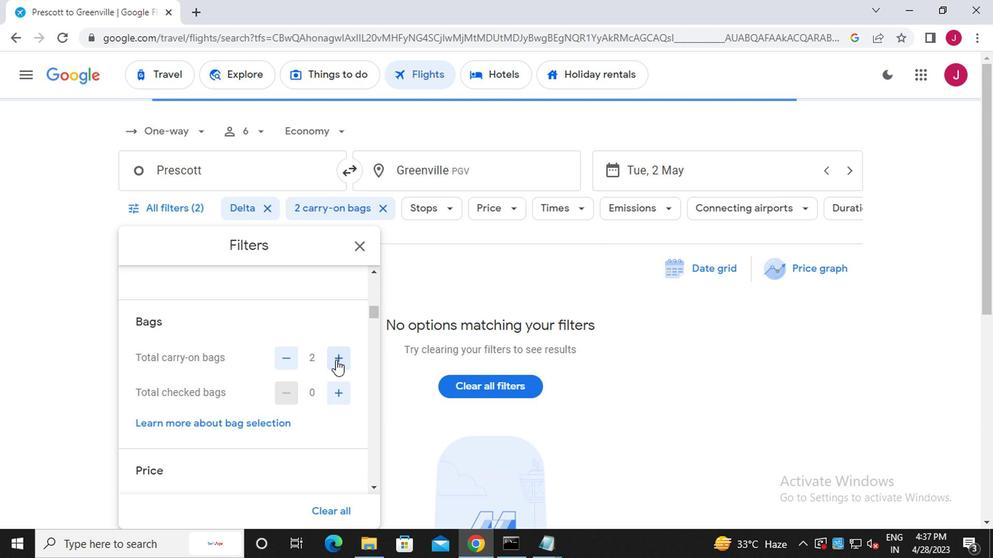 
Action: Mouse scrolled (334, 361) with delta (0, -1)
Screenshot: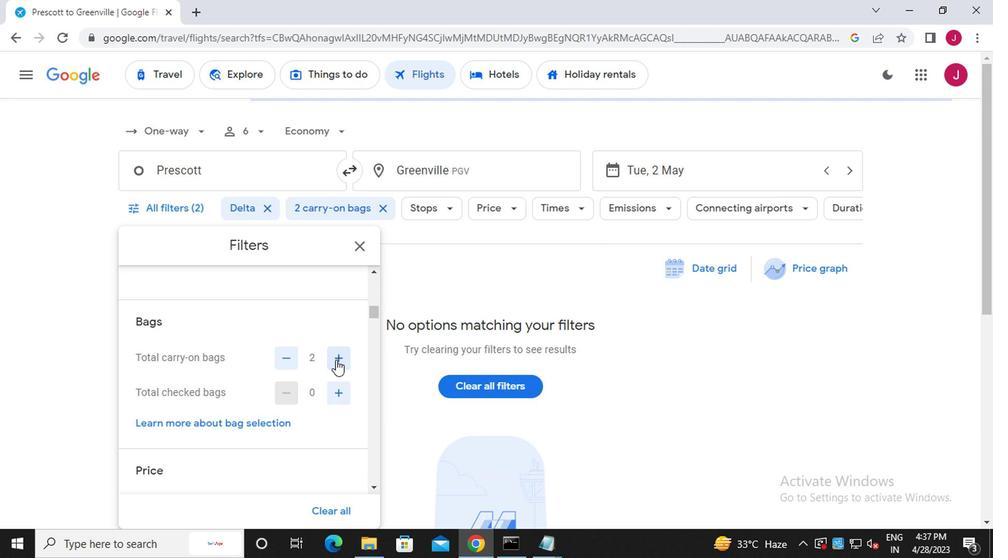 
Action: Mouse moved to (338, 386)
Screenshot: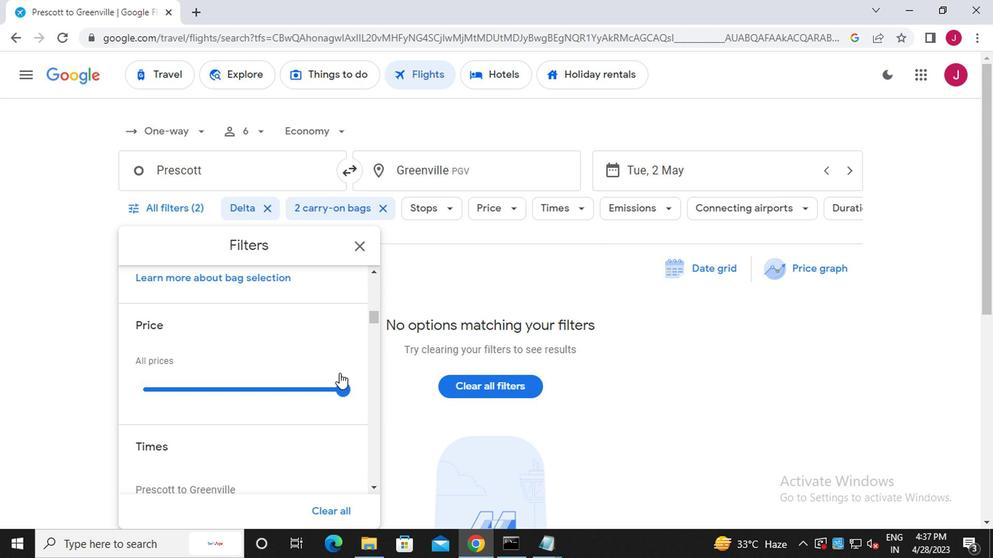 
Action: Mouse pressed left at (338, 386)
Screenshot: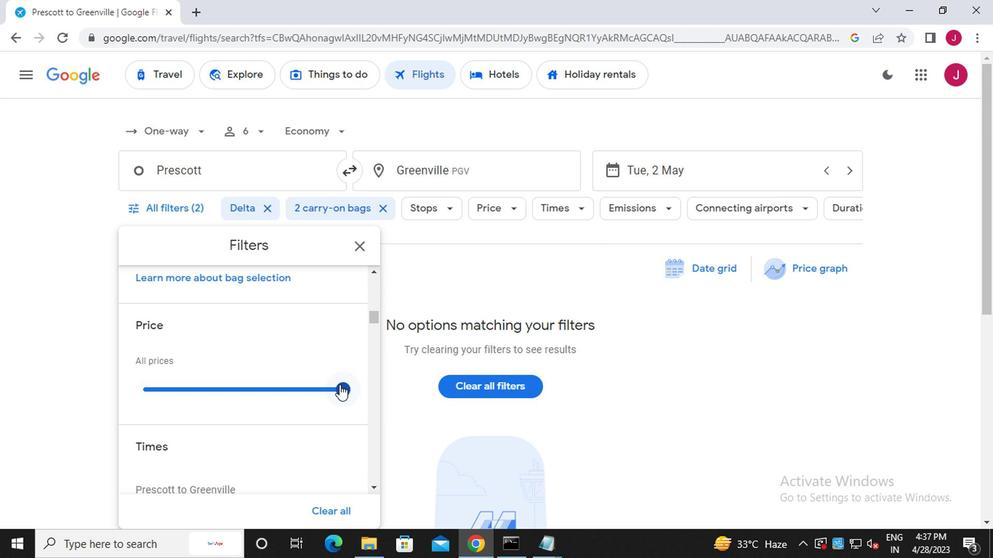 
Action: Mouse moved to (288, 375)
Screenshot: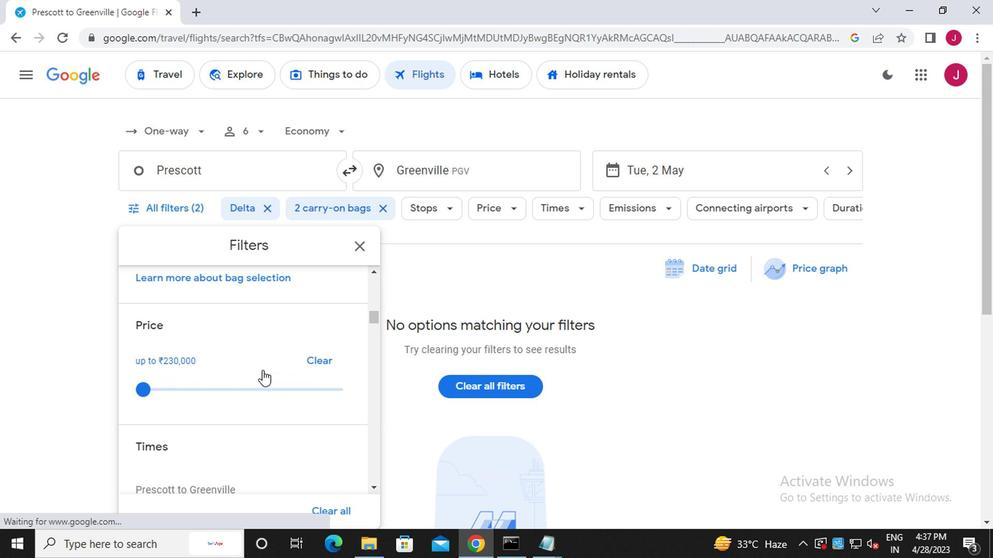 
Action: Mouse scrolled (288, 374) with delta (0, 0)
Screenshot: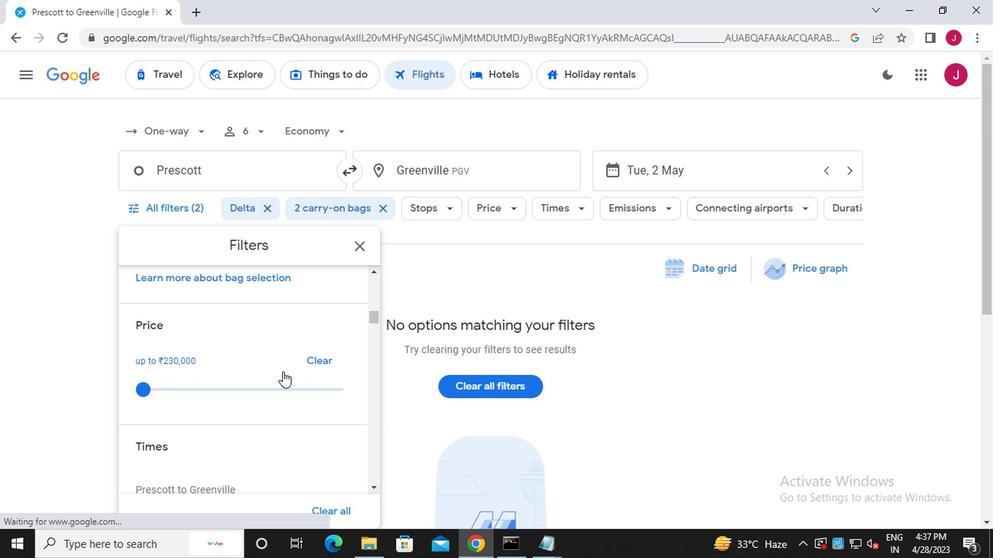 
Action: Mouse scrolled (288, 374) with delta (0, 0)
Screenshot: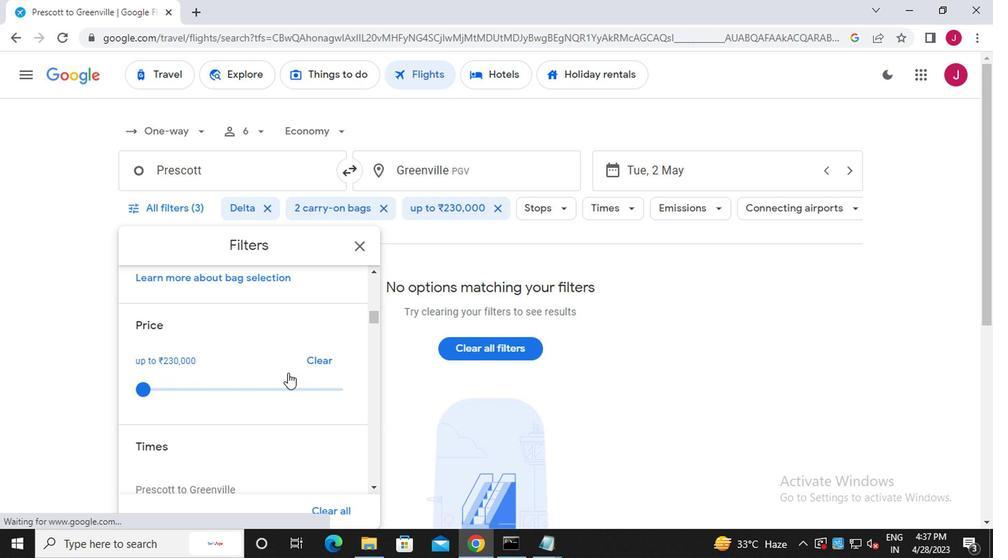 
Action: Mouse scrolled (288, 374) with delta (0, 0)
Screenshot: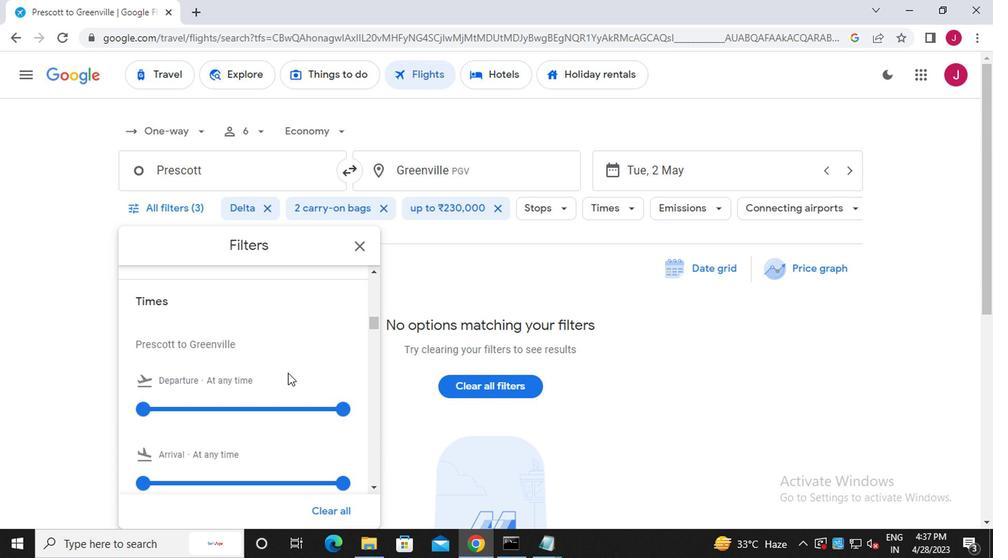 
Action: Mouse moved to (146, 337)
Screenshot: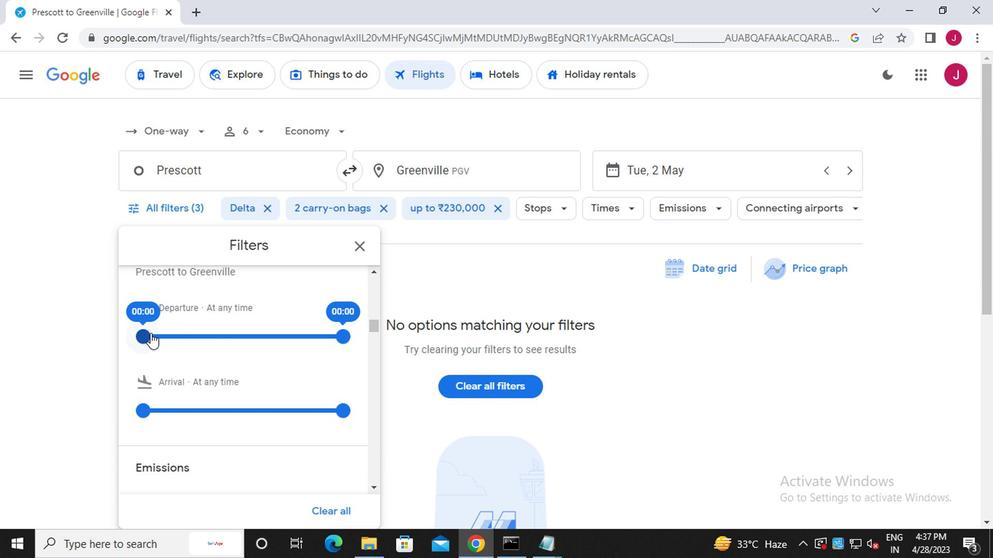 
Action: Mouse pressed left at (146, 337)
Screenshot: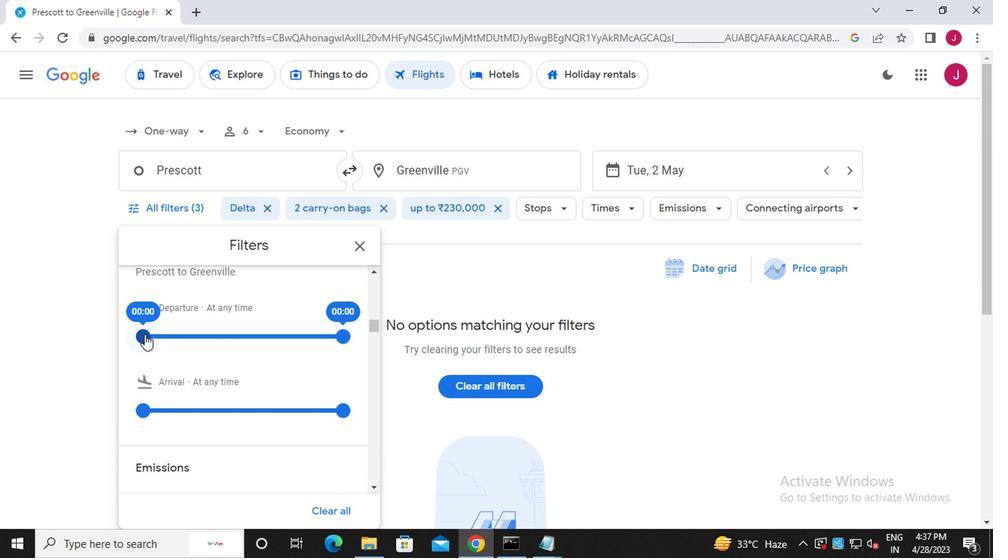 
Action: Mouse scrolled (146, 336) with delta (0, -1)
Screenshot: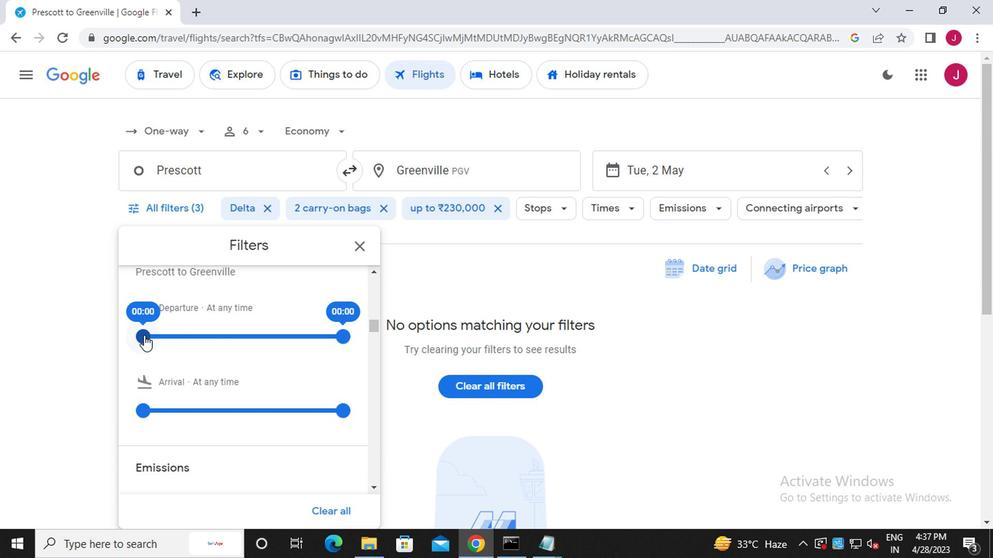 
Action: Mouse moved to (186, 318)
Screenshot: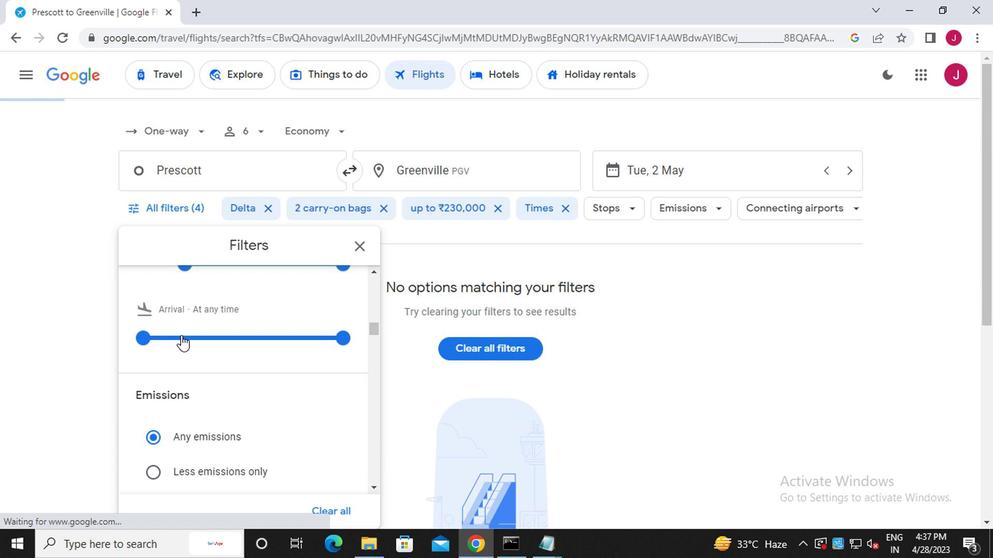 
Action: Mouse scrolled (186, 318) with delta (0, 0)
Screenshot: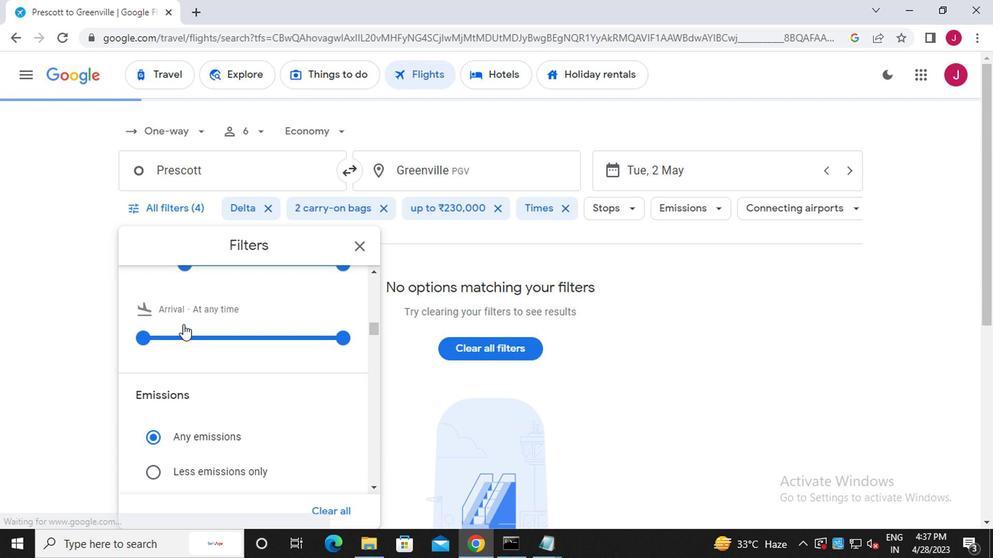 
Action: Mouse scrolled (186, 318) with delta (0, 0)
Screenshot: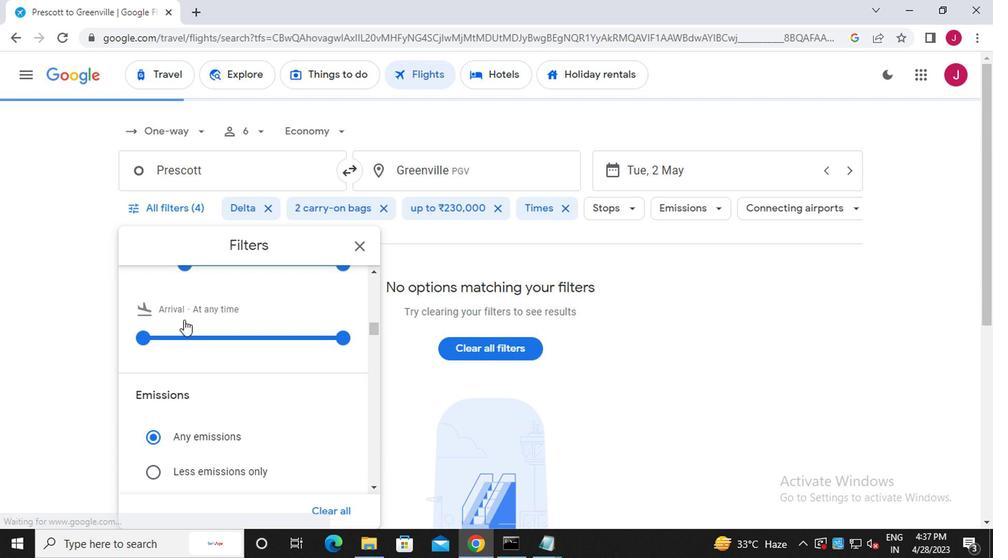 
Action: Mouse moved to (184, 406)
Screenshot: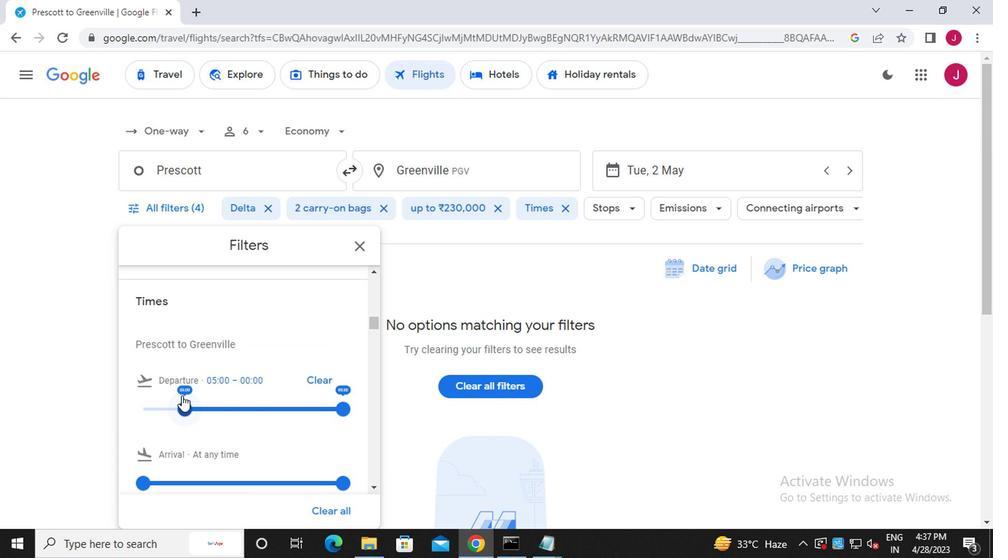 
Action: Mouse pressed left at (184, 406)
Screenshot: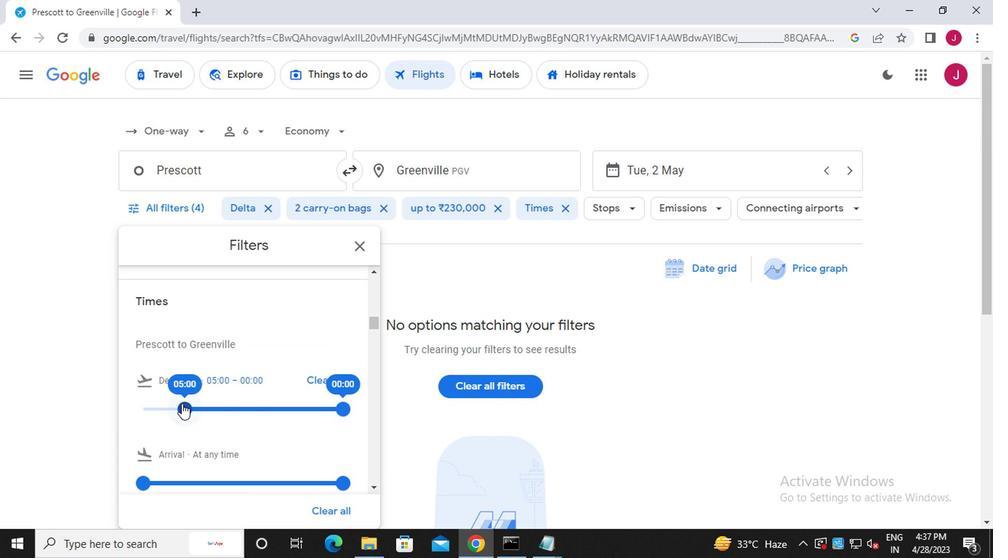 
Action: Mouse moved to (340, 408)
Screenshot: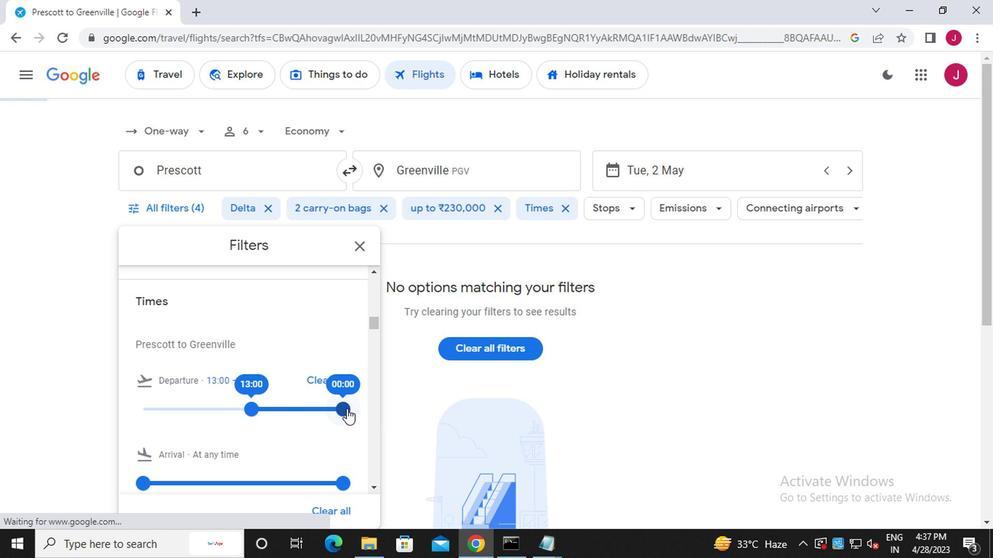 
Action: Mouse pressed left at (340, 408)
Screenshot: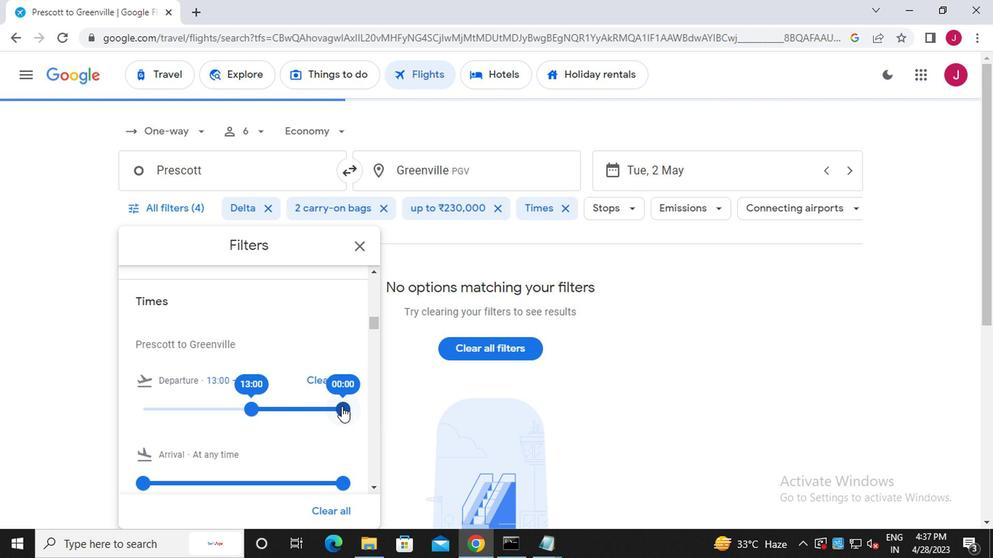 
Action: Mouse moved to (361, 250)
Screenshot: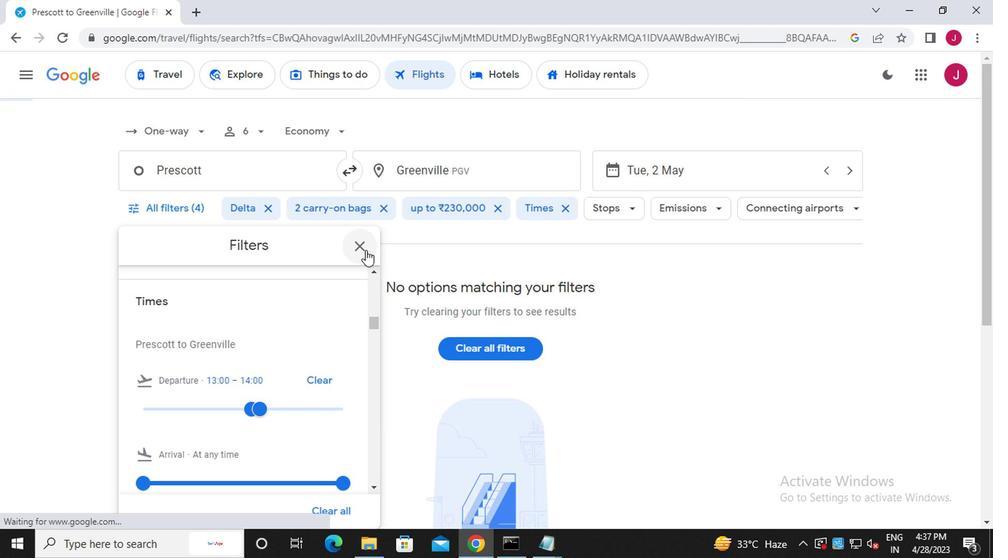 
Action: Mouse pressed left at (361, 250)
Screenshot: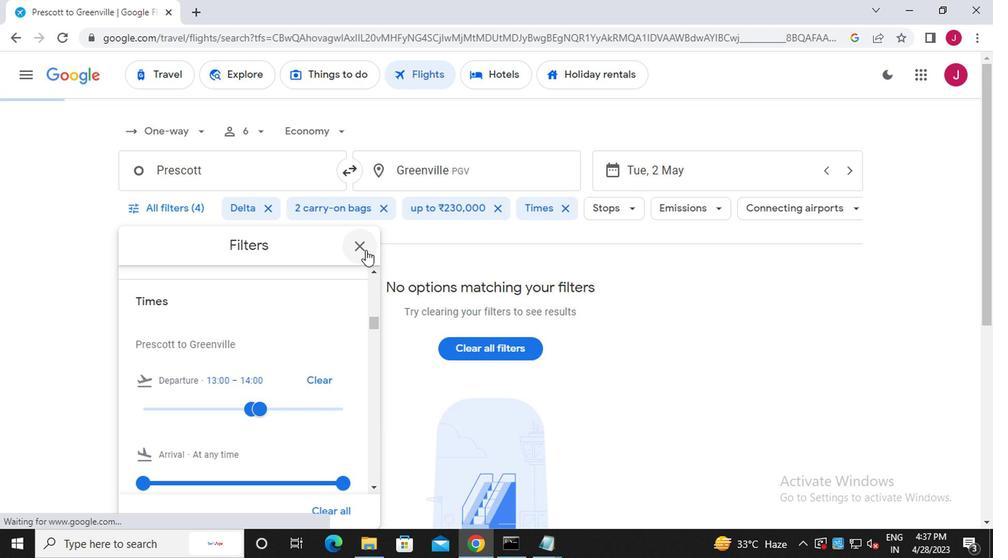 
